 Task: Get information about a Redfin agent in Minneapolis, Minnesota, for guidance on buying a property with an eco-friendly design.
Action: Mouse pressed left at (213, 189)
Screenshot: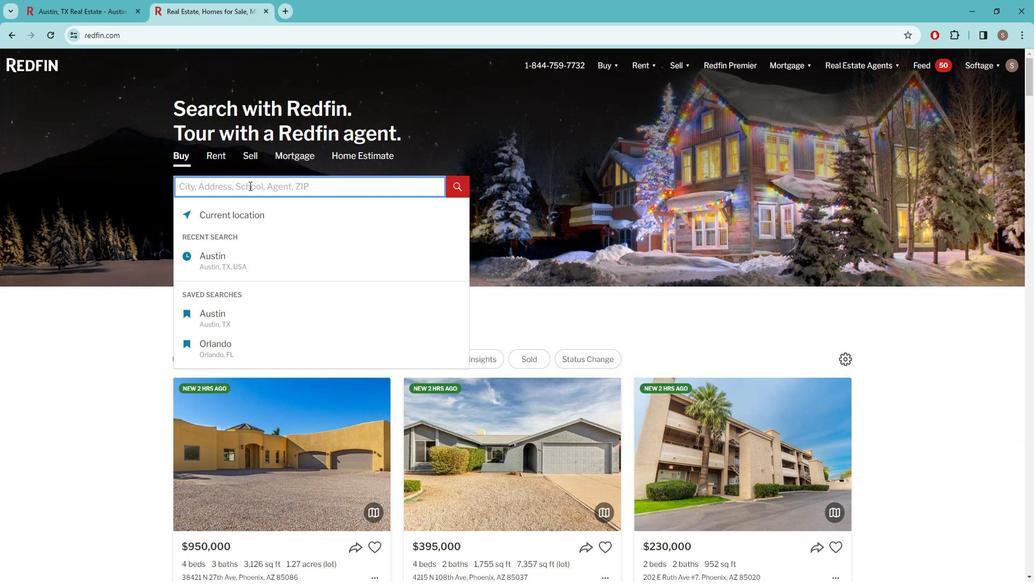 
Action: Key pressed m<Key.caps_lock>INNEAPOLIS
Screenshot: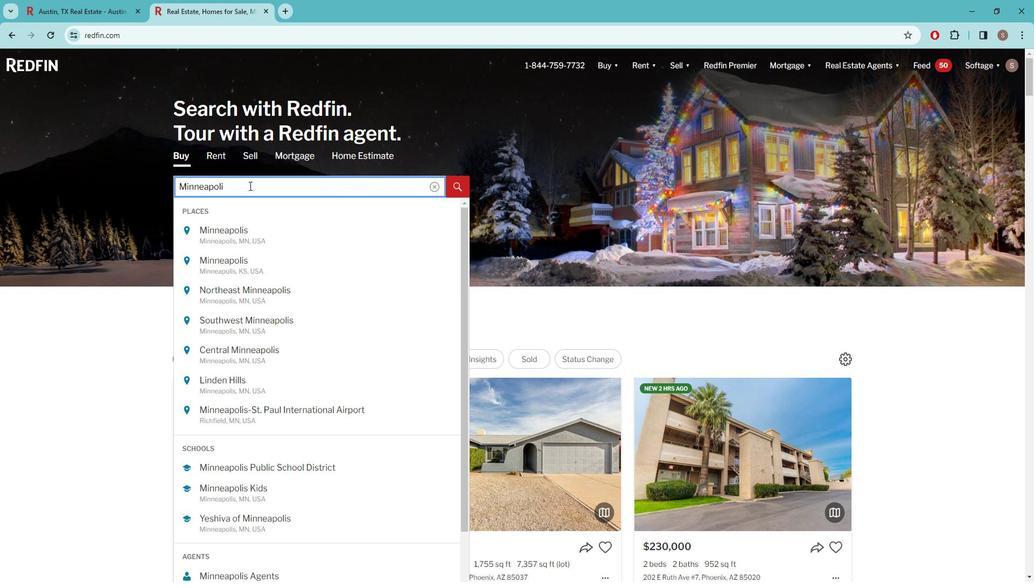 
Action: Mouse moved to (184, 230)
Screenshot: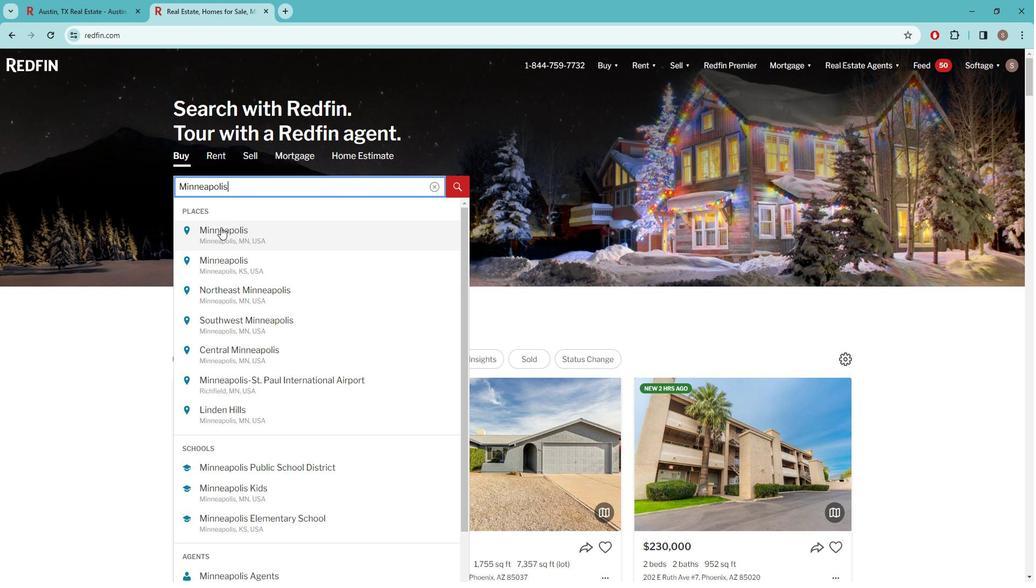 
Action: Mouse pressed left at (184, 230)
Screenshot: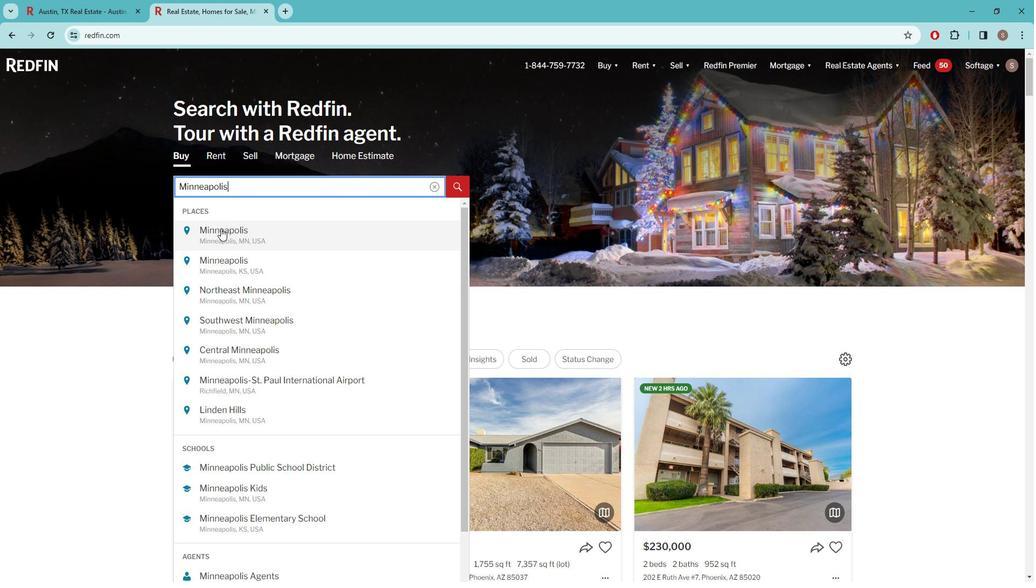 
Action: Mouse moved to (893, 140)
Screenshot: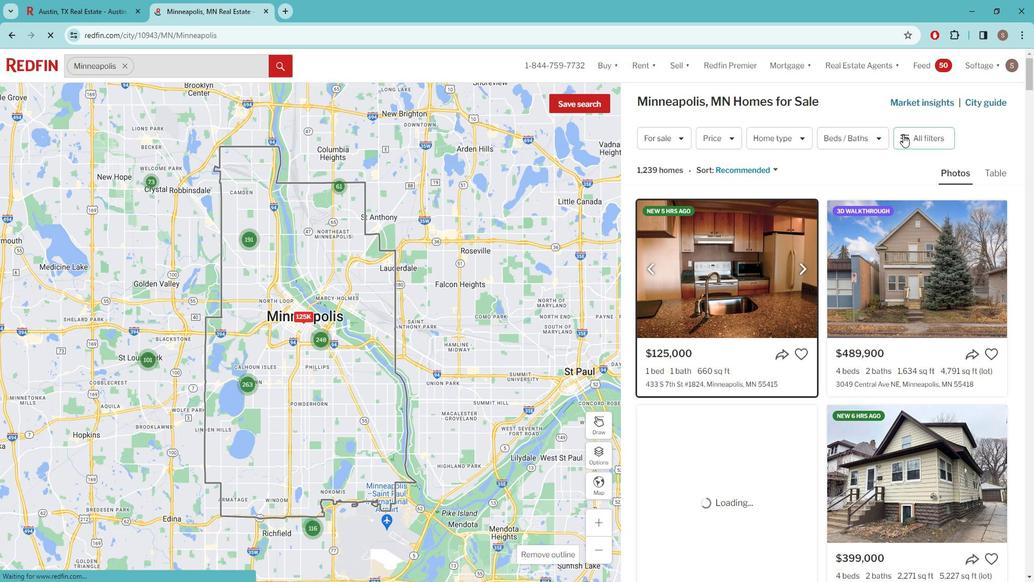 
Action: Mouse pressed left at (893, 140)
Screenshot: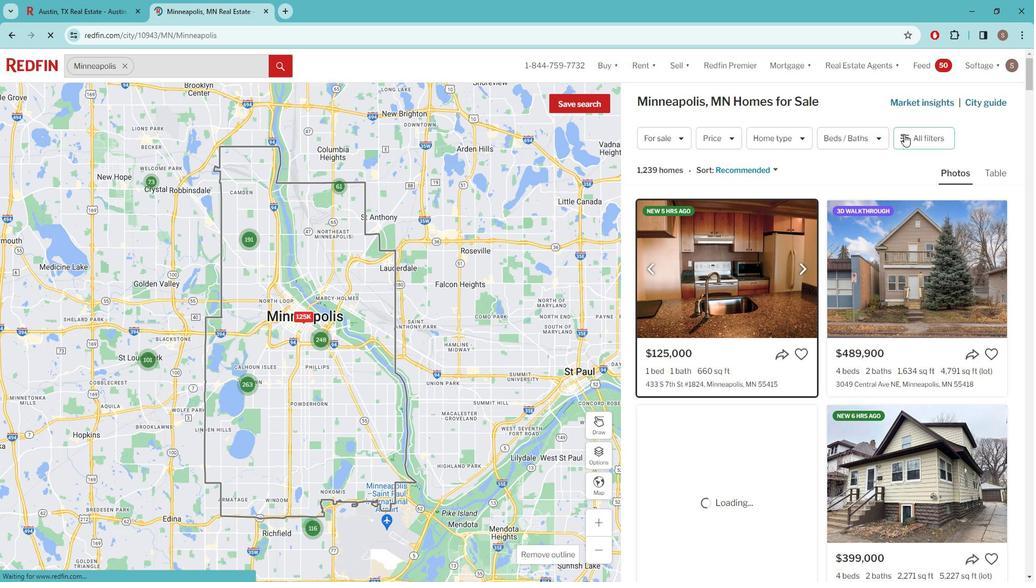 
Action: Mouse moved to (883, 142)
Screenshot: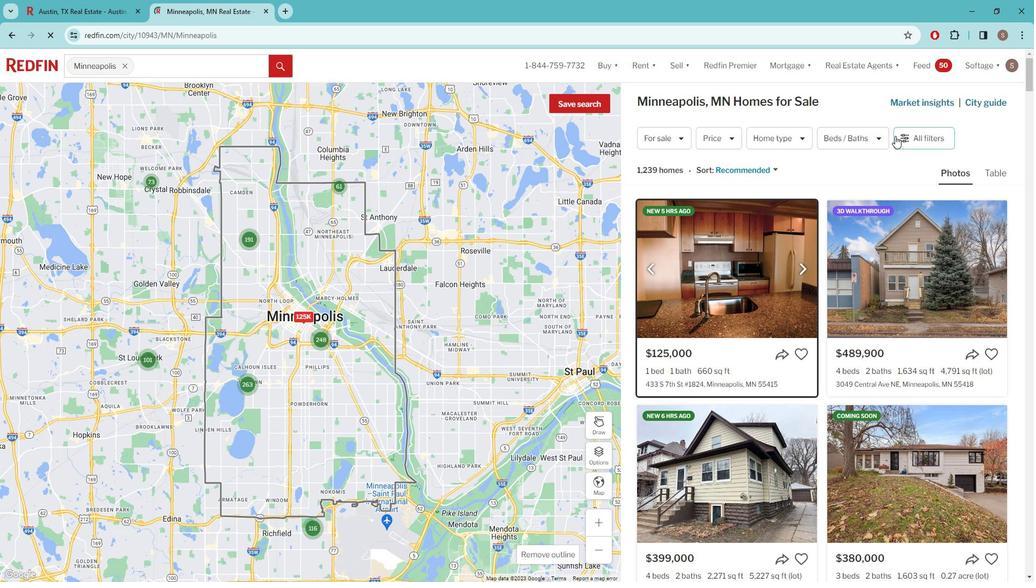 
Action: Mouse pressed left at (883, 142)
Screenshot: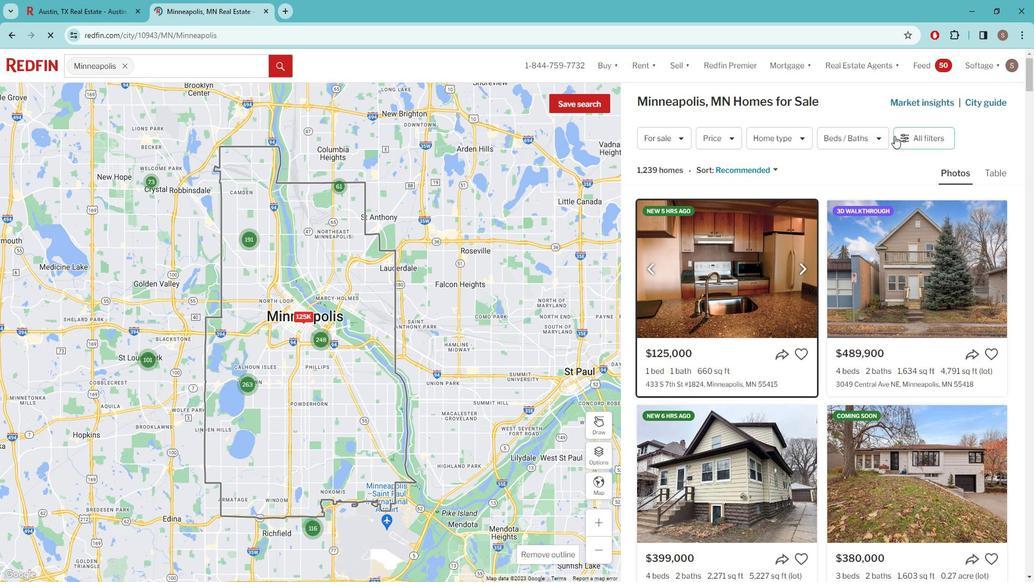 
Action: Mouse moved to (801, 225)
Screenshot: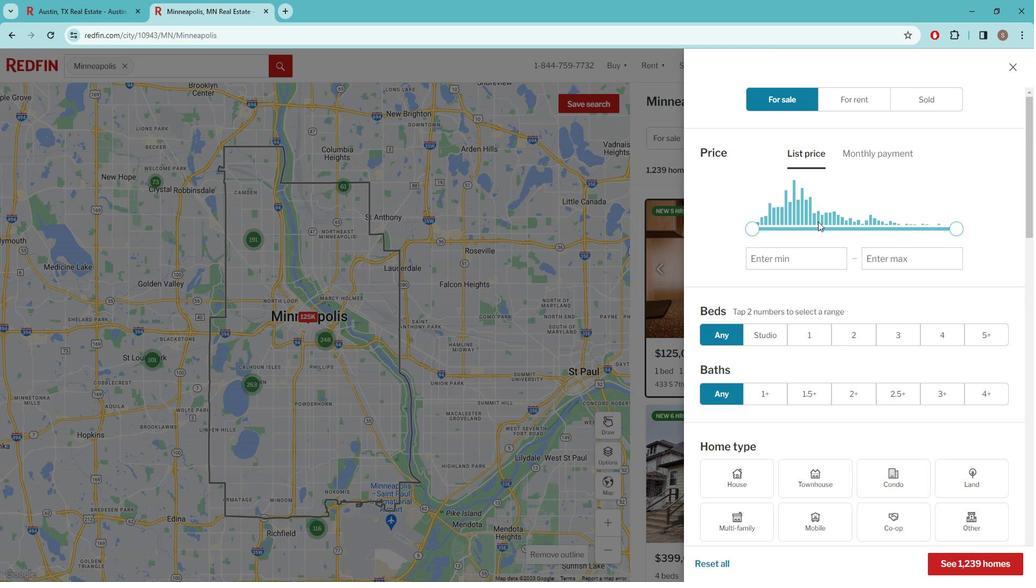 
Action: Mouse scrolled (801, 225) with delta (0, 0)
Screenshot: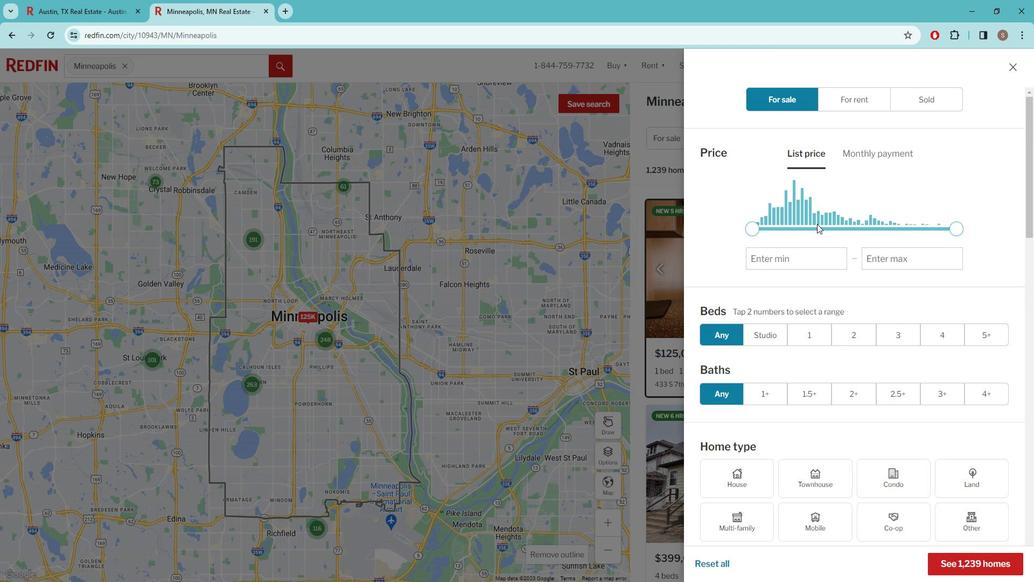 
Action: Mouse moved to (790, 229)
Screenshot: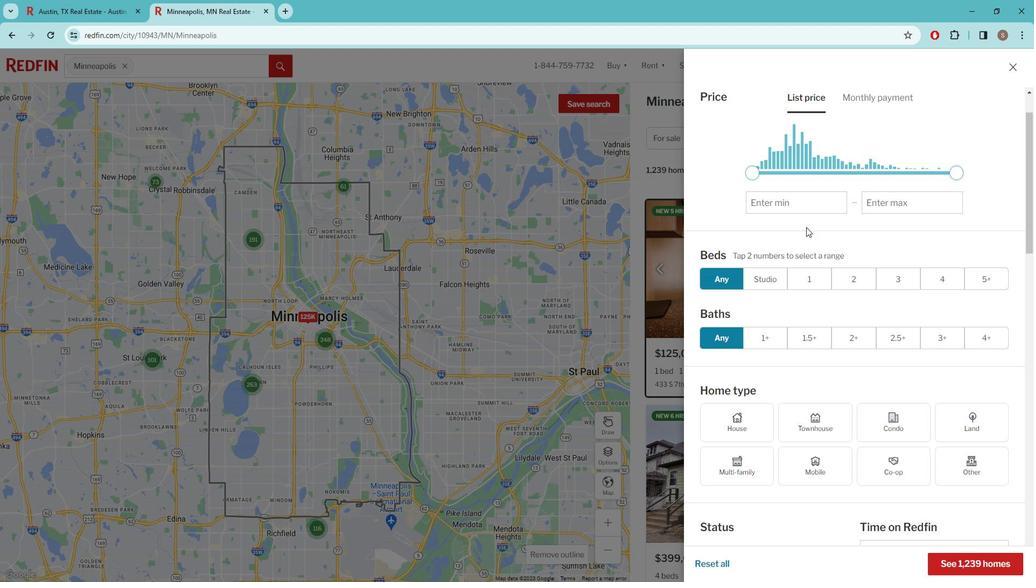 
Action: Mouse scrolled (790, 229) with delta (0, 0)
Screenshot: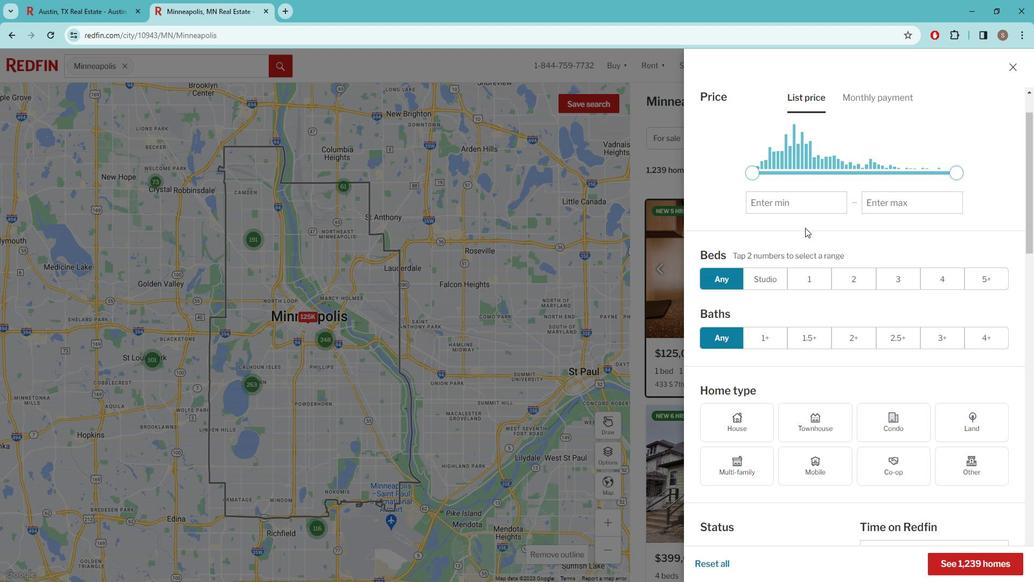 
Action: Mouse moved to (791, 227)
Screenshot: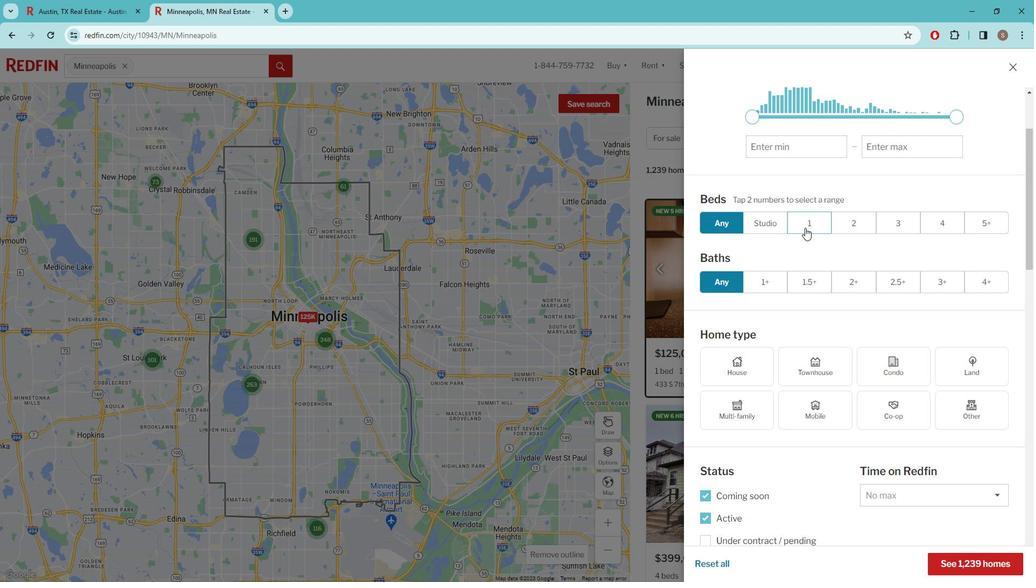 
Action: Mouse scrolled (791, 227) with delta (0, 0)
Screenshot: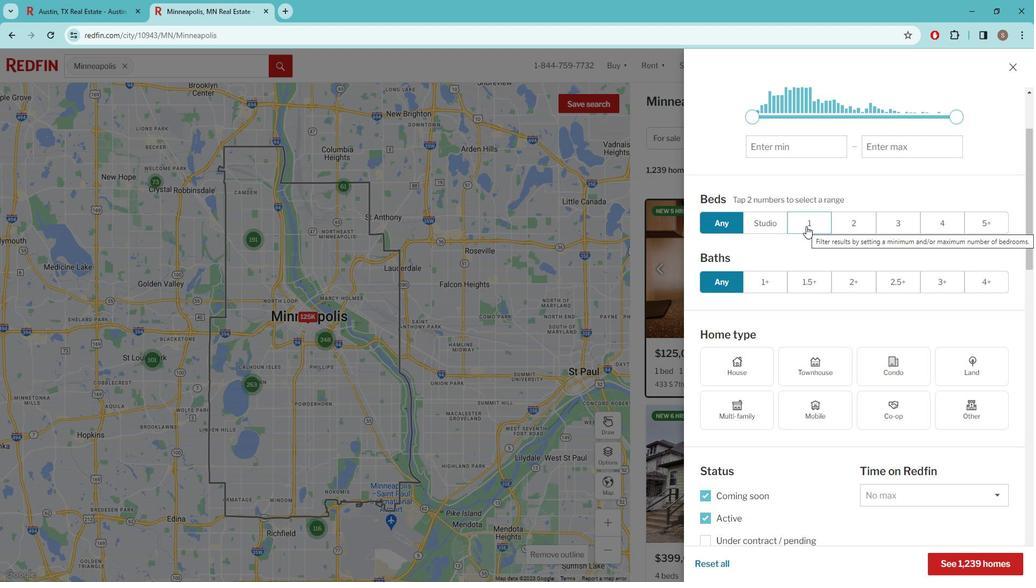 
Action: Mouse moved to (783, 232)
Screenshot: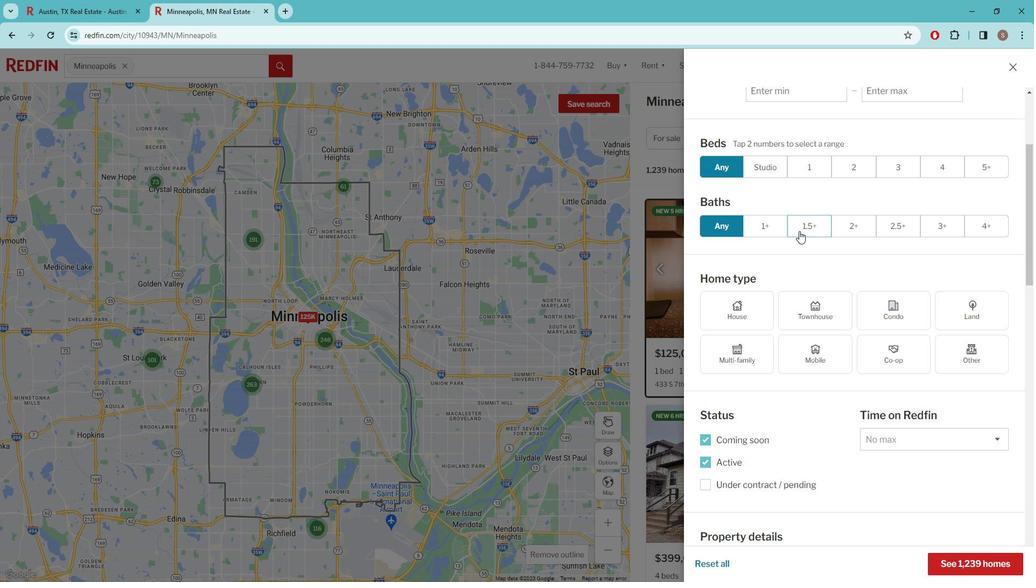 
Action: Mouse scrolled (783, 232) with delta (0, 0)
Screenshot: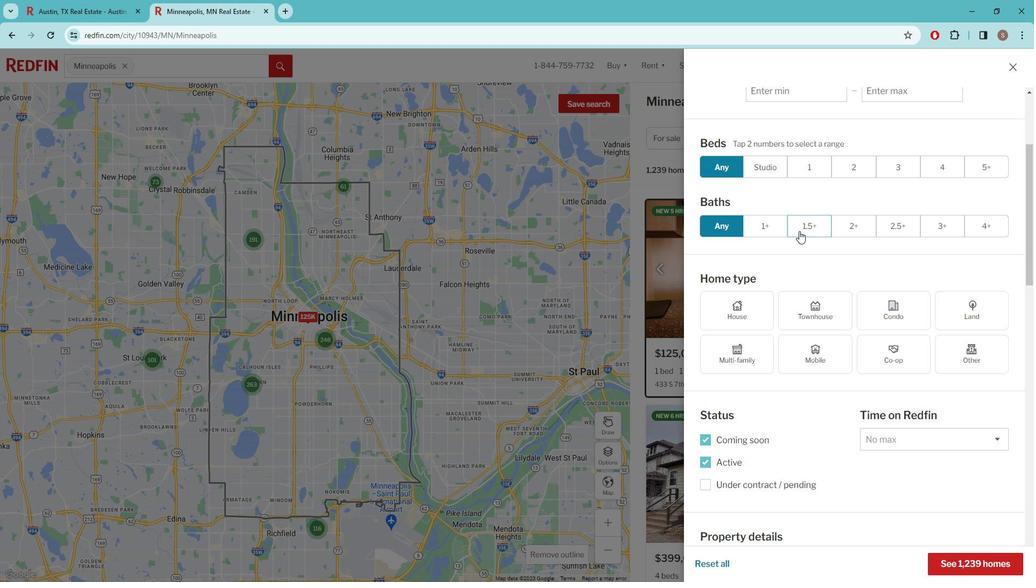 
Action: Mouse moved to (789, 234)
Screenshot: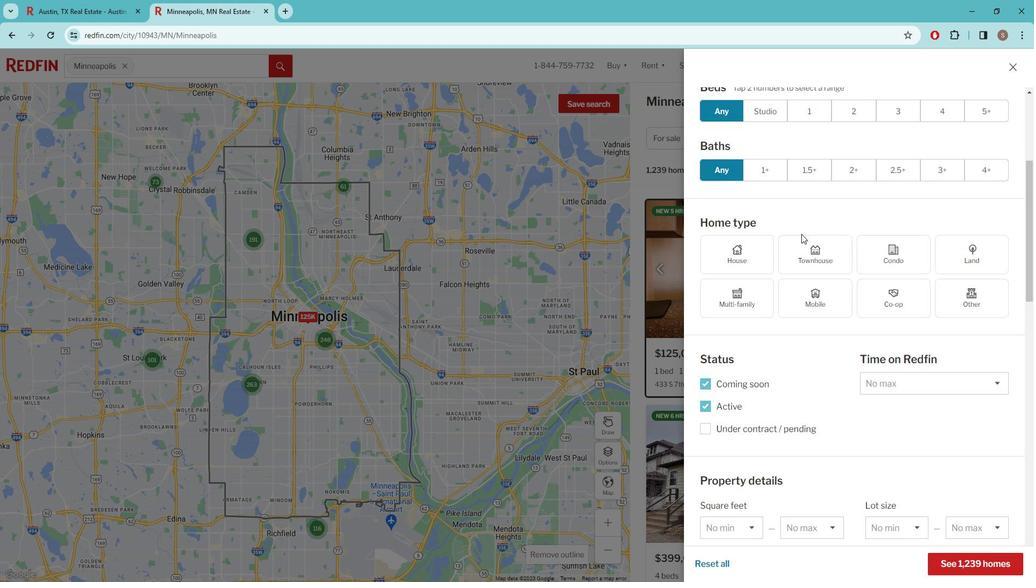 
Action: Mouse scrolled (789, 234) with delta (0, 0)
Screenshot: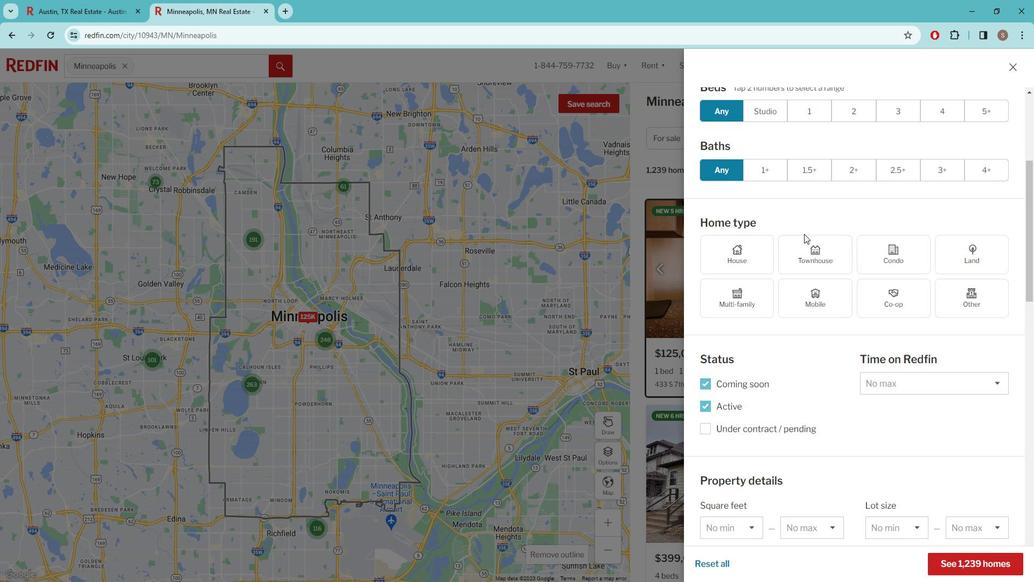 
Action: Mouse moved to (795, 237)
Screenshot: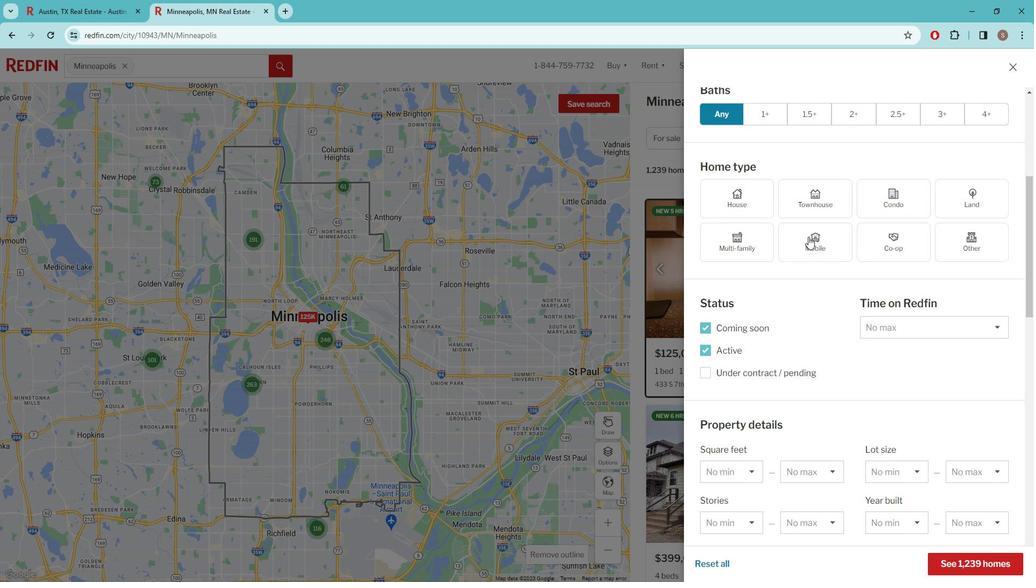 
Action: Mouse scrolled (795, 237) with delta (0, 0)
Screenshot: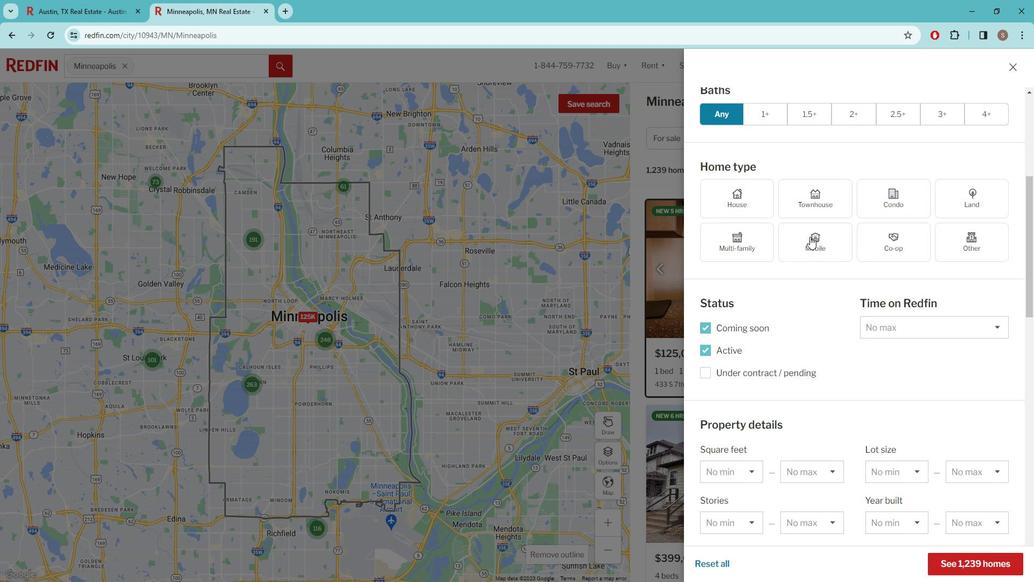 
Action: Mouse moved to (826, 235)
Screenshot: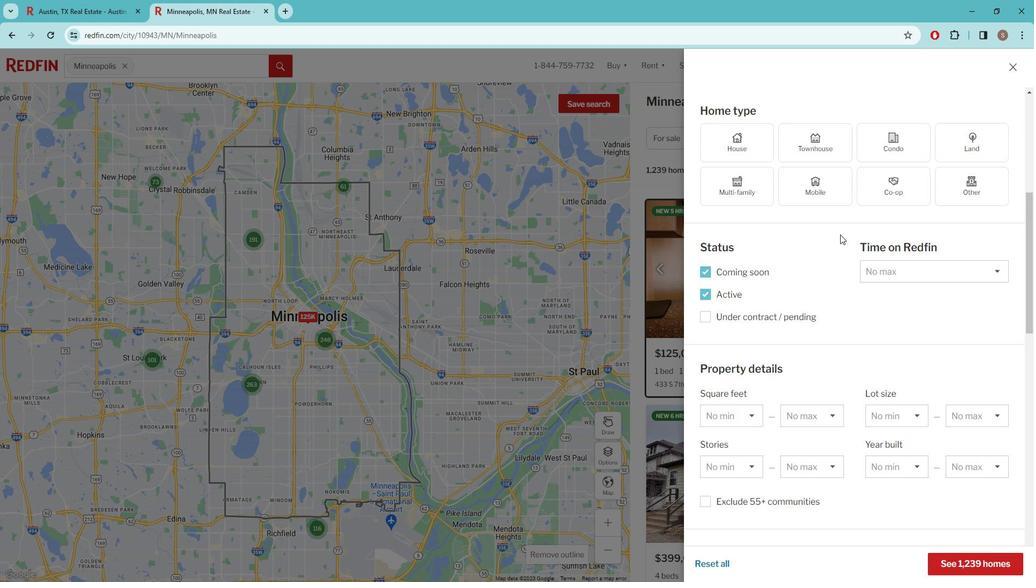 
Action: Mouse scrolled (826, 234) with delta (0, 0)
Screenshot: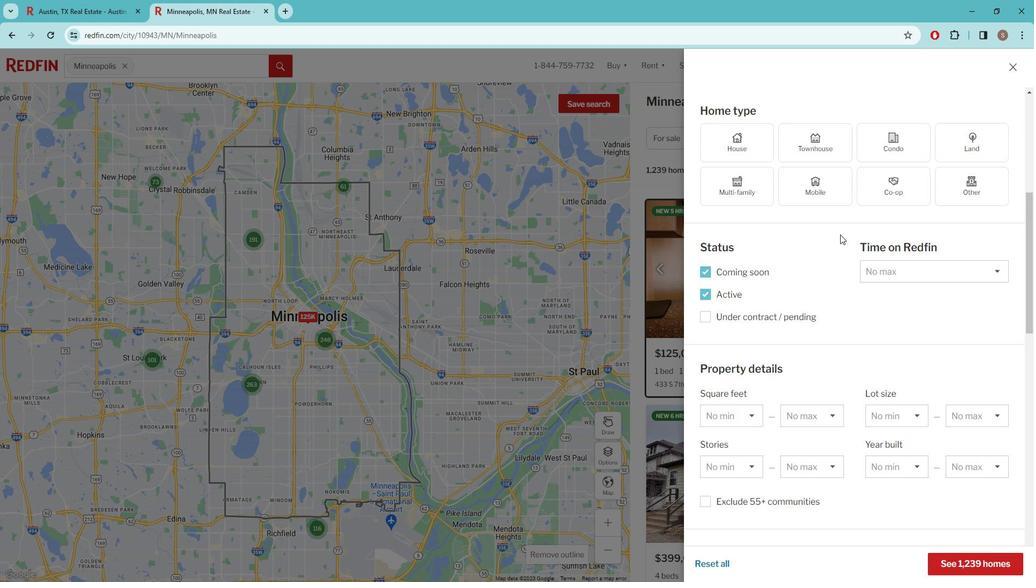 
Action: Mouse moved to (825, 235)
Screenshot: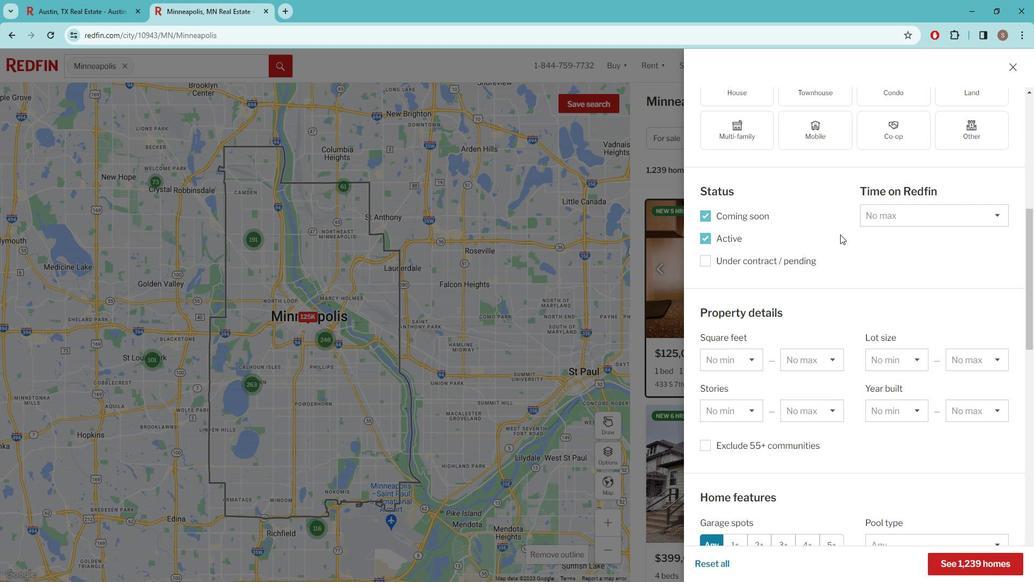 
Action: Mouse scrolled (825, 234) with delta (0, 0)
Screenshot: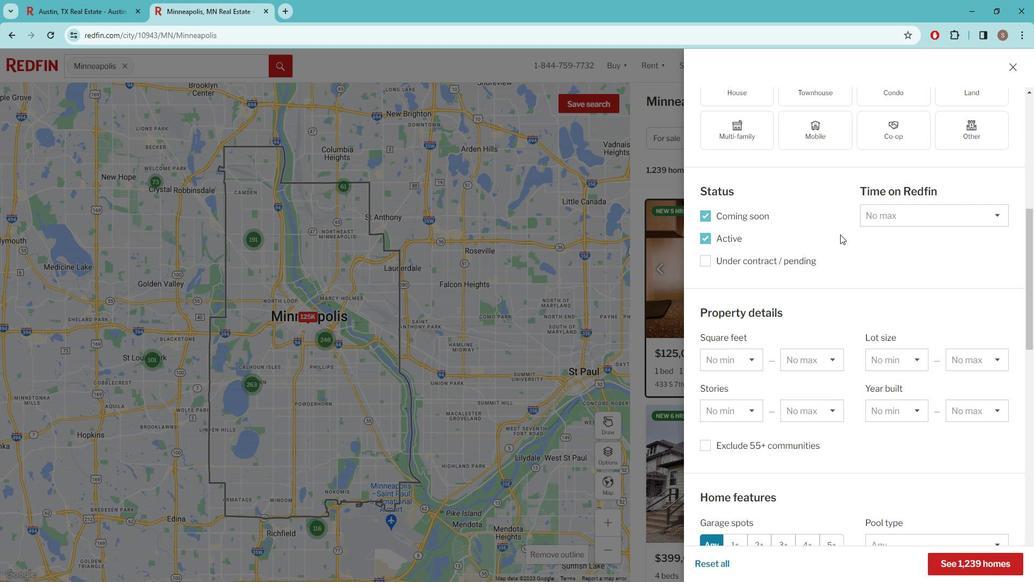 
Action: Mouse moved to (820, 236)
Screenshot: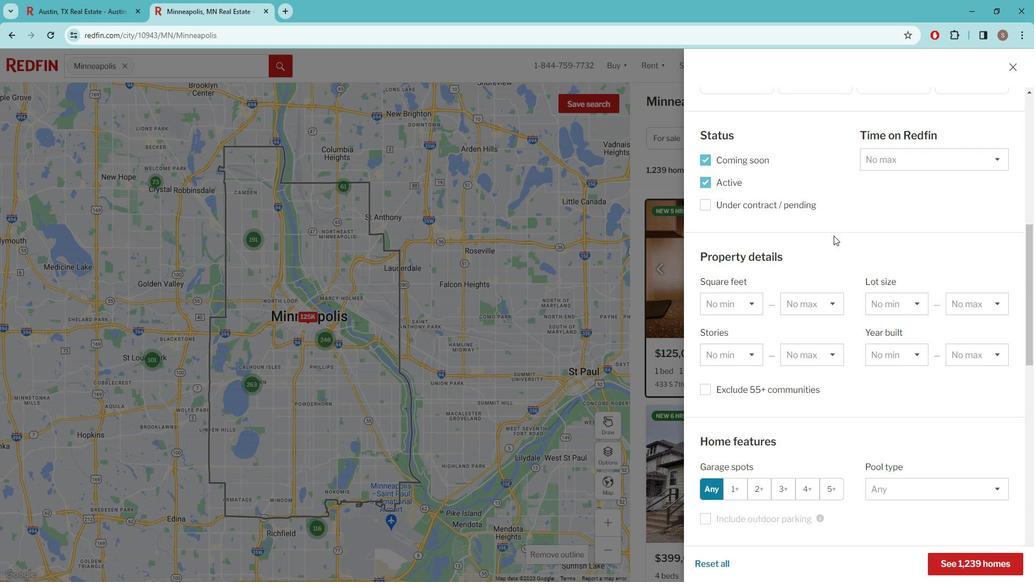 
Action: Mouse scrolled (820, 236) with delta (0, 0)
Screenshot: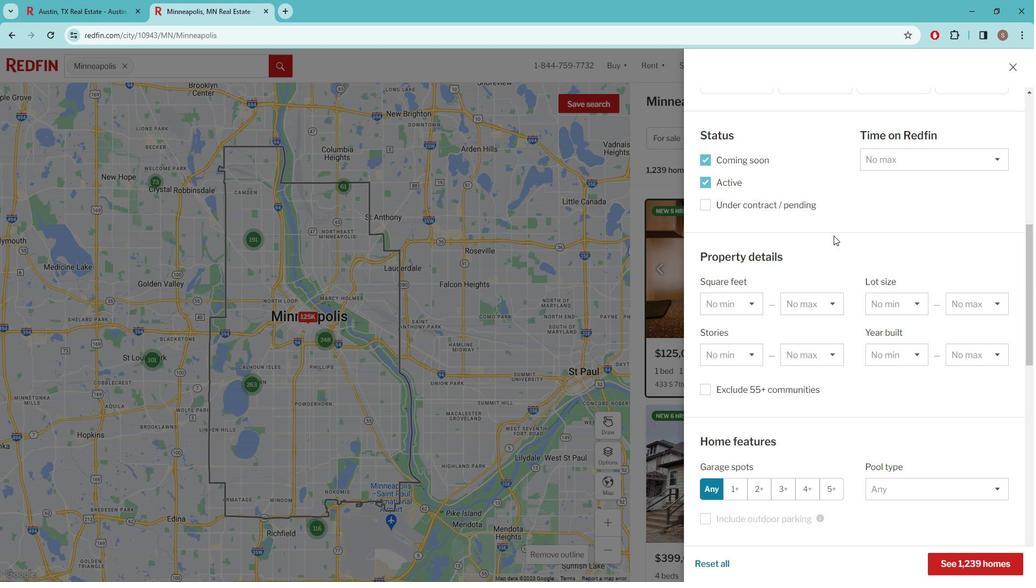 
Action: Mouse moved to (822, 239)
Screenshot: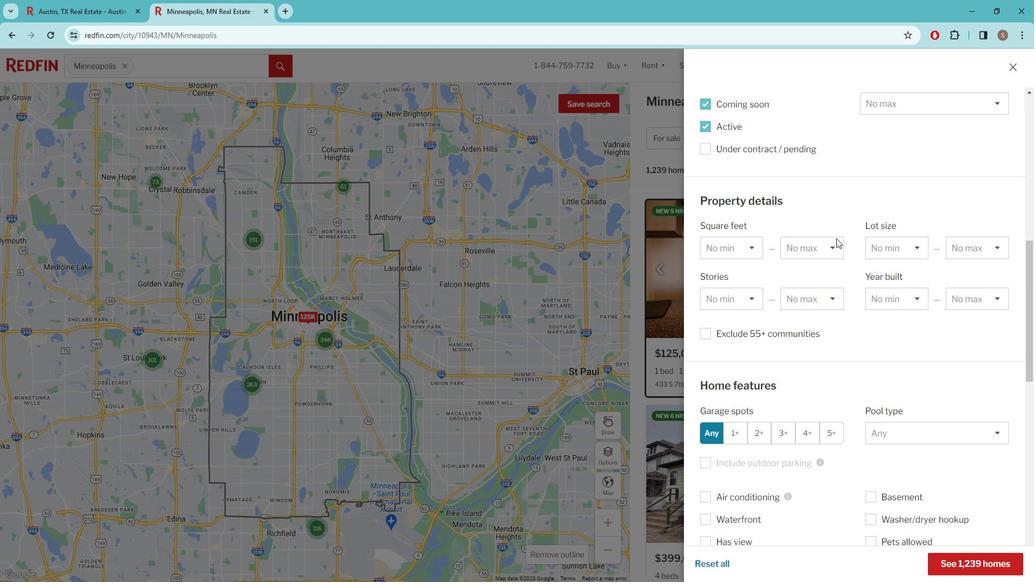 
Action: Mouse scrolled (822, 239) with delta (0, 0)
Screenshot: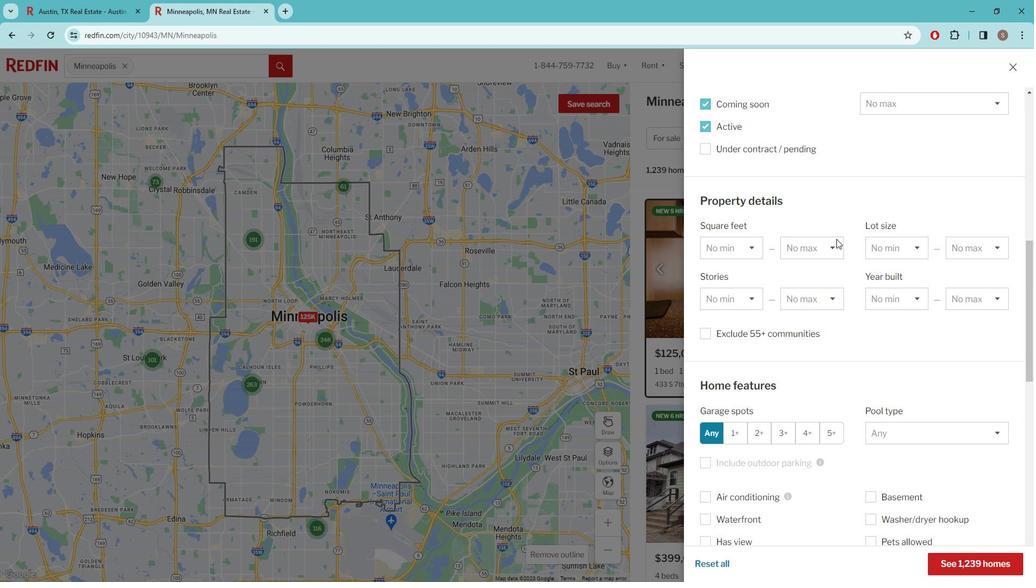 
Action: Mouse moved to (822, 240)
Screenshot: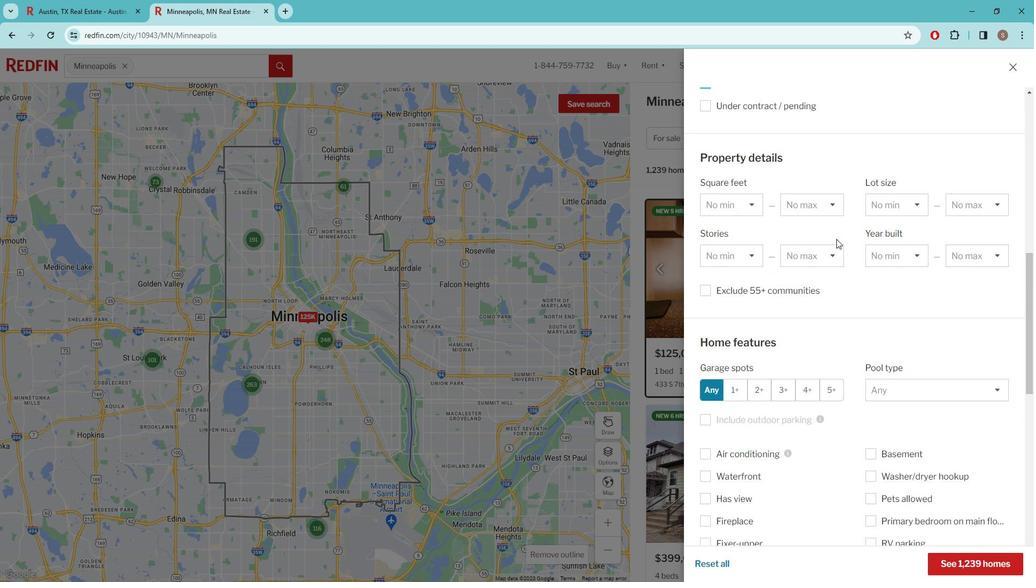 
Action: Mouse scrolled (822, 239) with delta (0, 0)
Screenshot: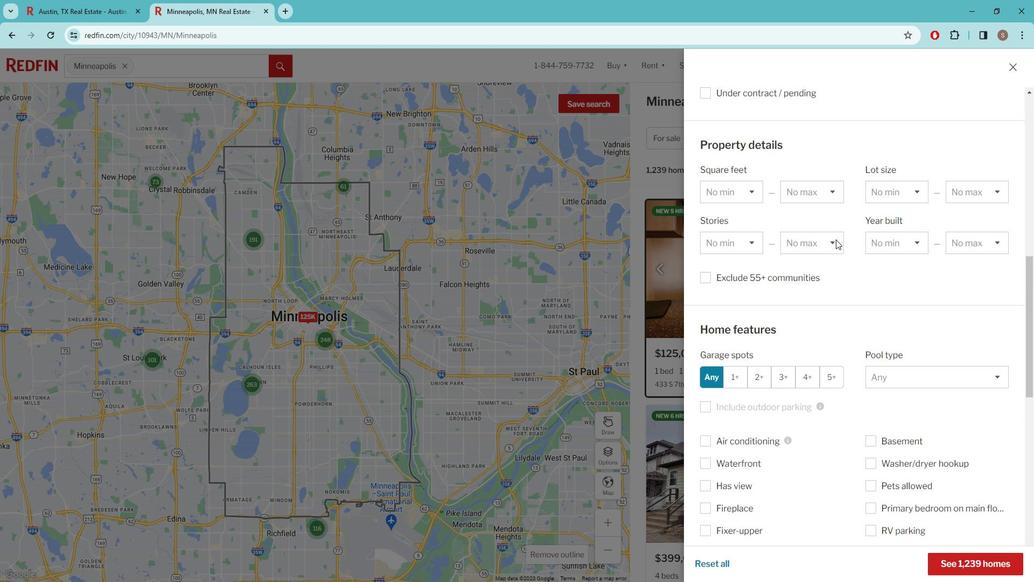 
Action: Mouse scrolled (822, 239) with delta (0, 0)
Screenshot: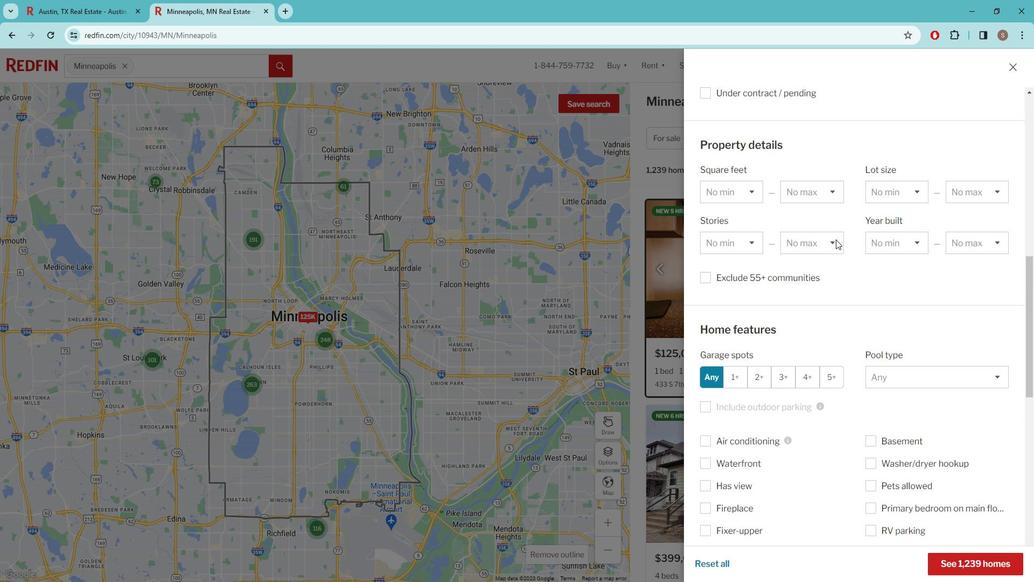 
Action: Mouse scrolled (822, 239) with delta (0, 0)
Screenshot: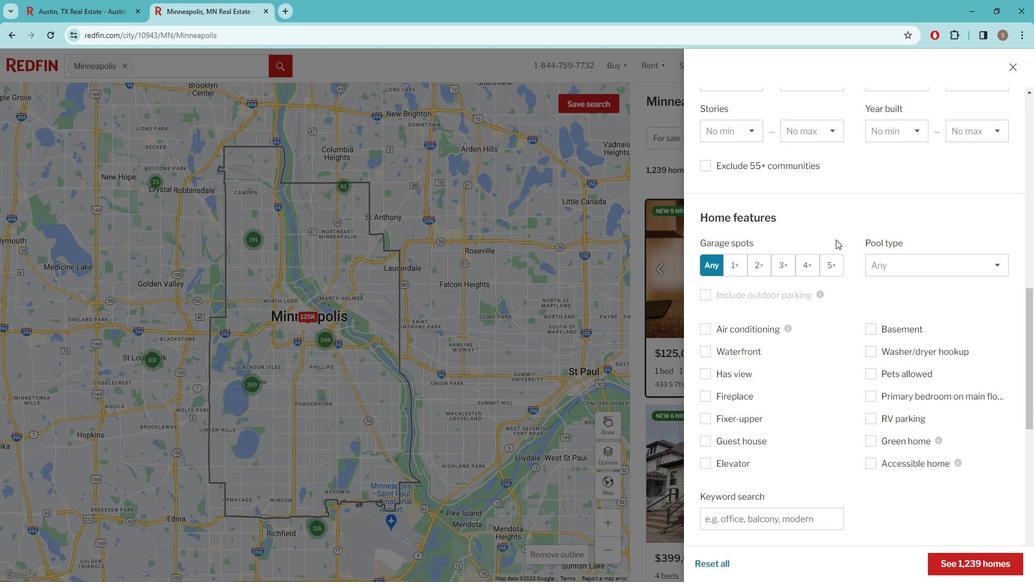
Action: Mouse scrolled (822, 239) with delta (0, 0)
Screenshot: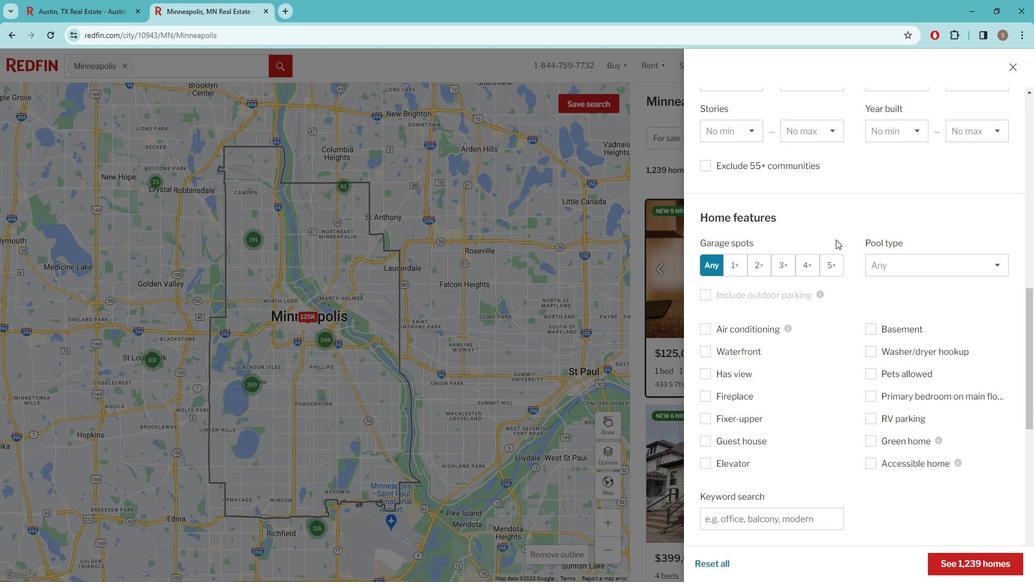 
Action: Mouse moved to (705, 398)
Screenshot: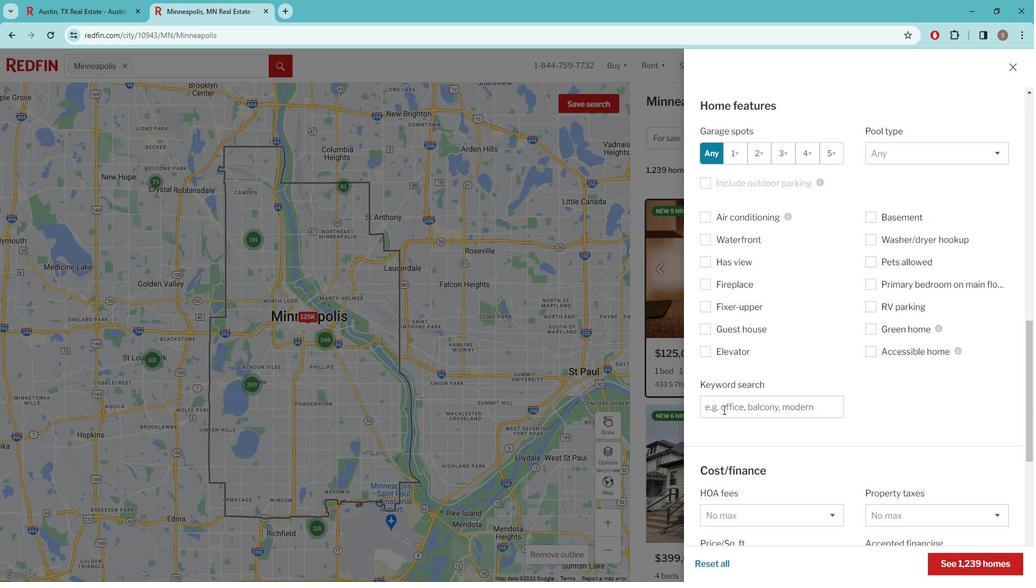 
Action: Mouse pressed left at (705, 398)
Screenshot: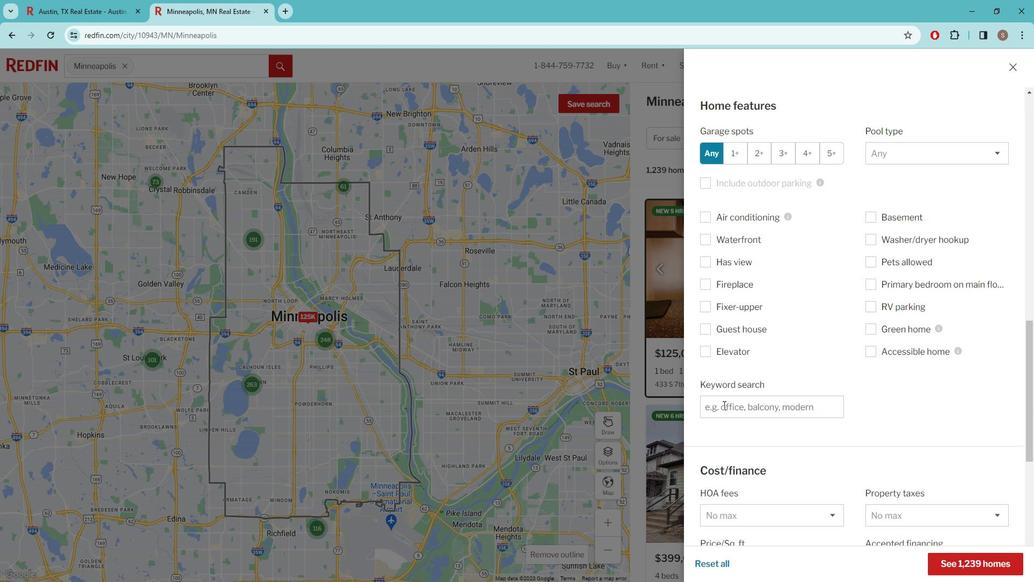 
Action: Key pressed WITH<Key.space>AN<Key.space>ECO-FRIENDLY<Key.space>DESIGN<Key.space>
Screenshot: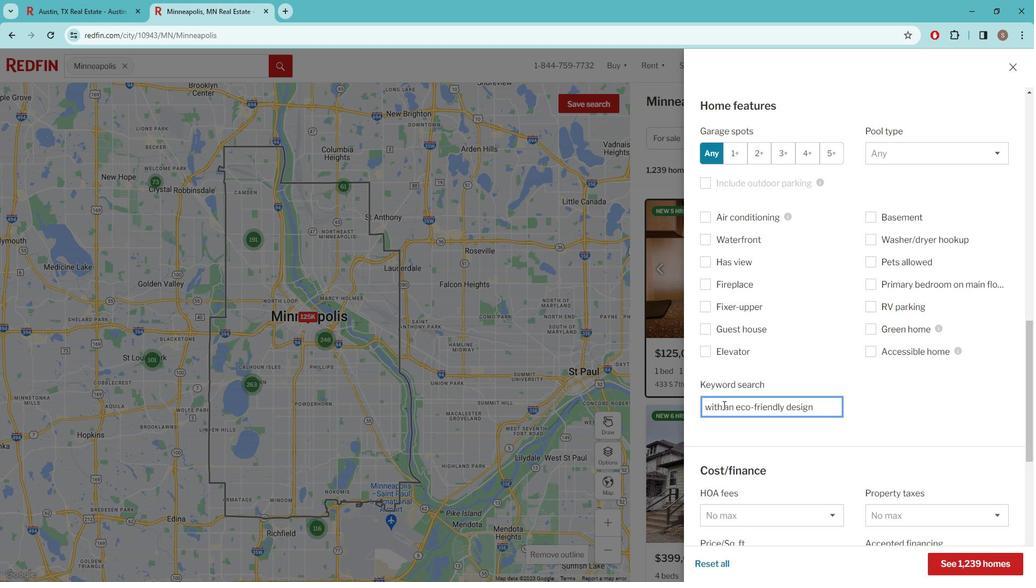 
Action: Mouse moved to (804, 391)
Screenshot: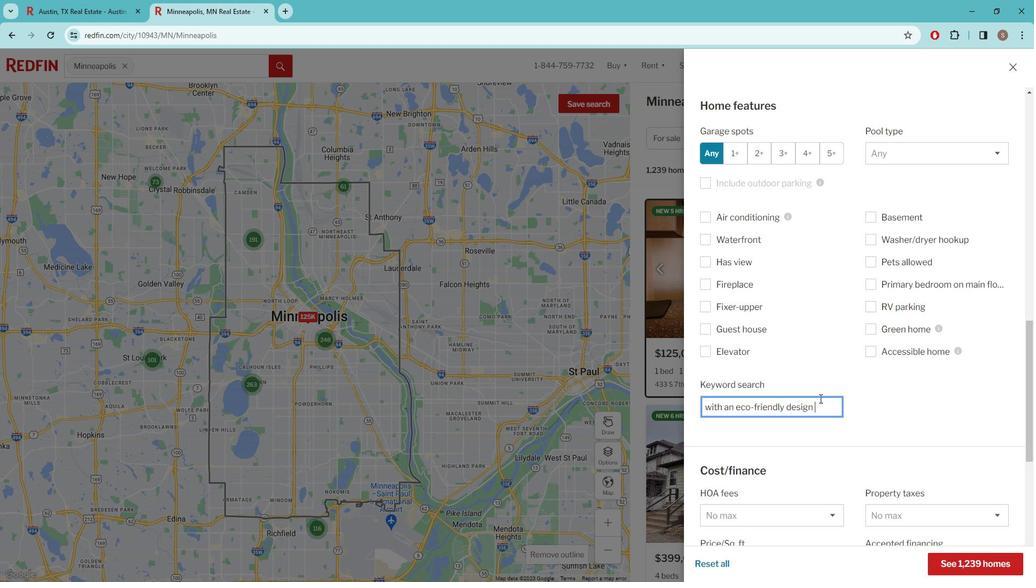 
Action: Mouse scrolled (804, 391) with delta (0, 0)
Screenshot: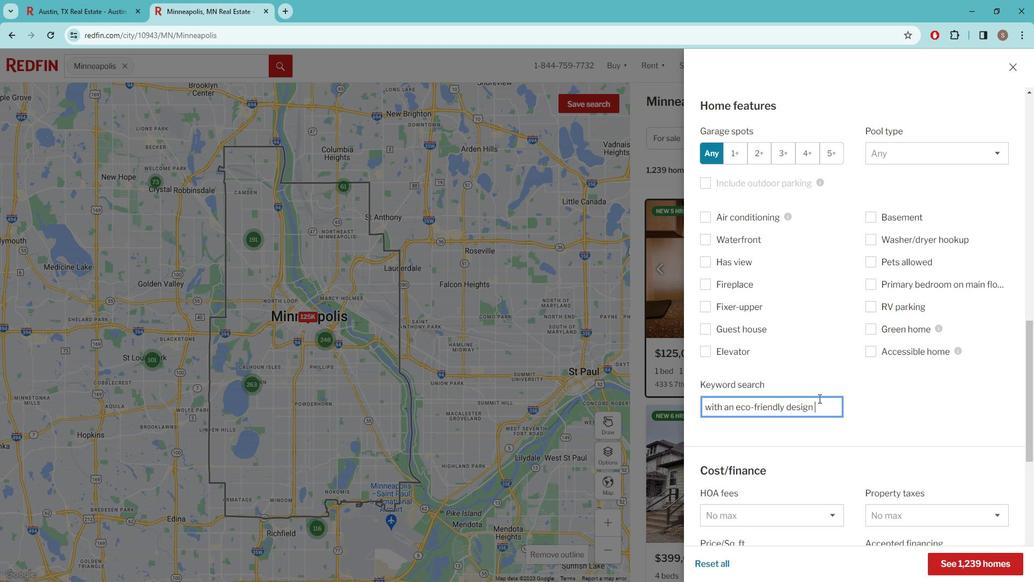 
Action: Mouse moved to (785, 381)
Screenshot: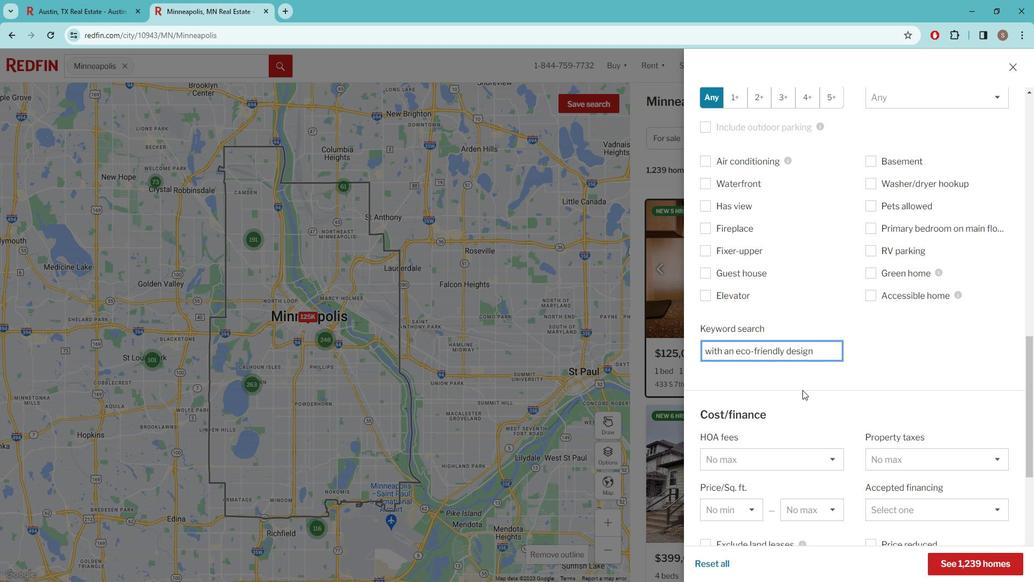 
Action: Mouse scrolled (785, 381) with delta (0, 0)
Screenshot: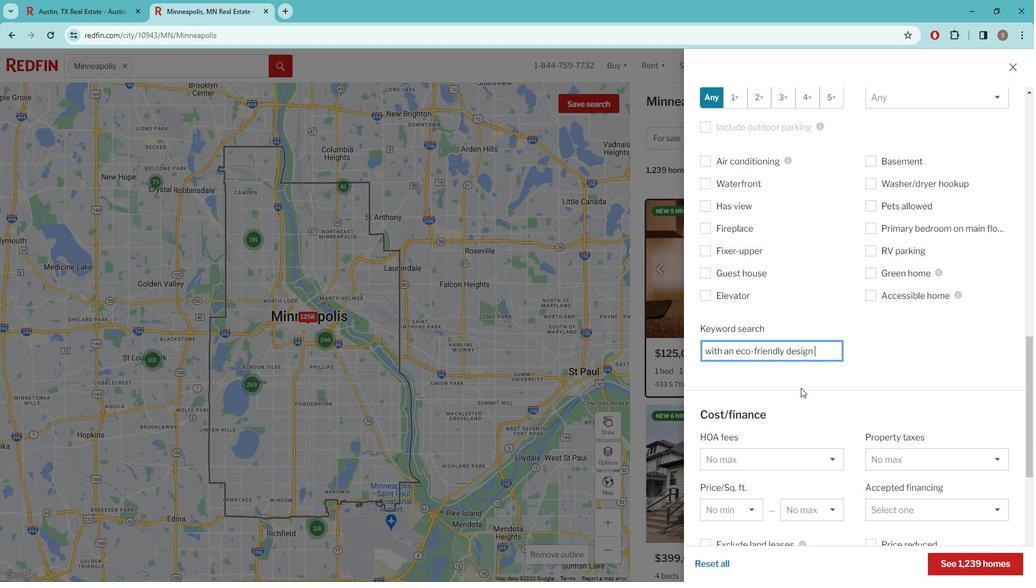 
Action: Mouse moved to (784, 376)
Screenshot: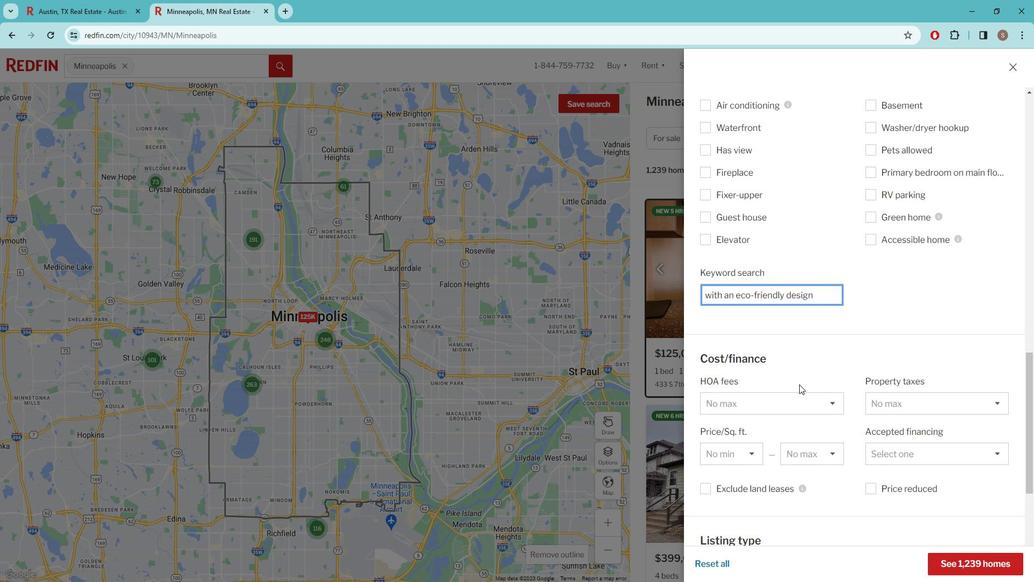 
Action: Mouse scrolled (784, 376) with delta (0, 0)
Screenshot: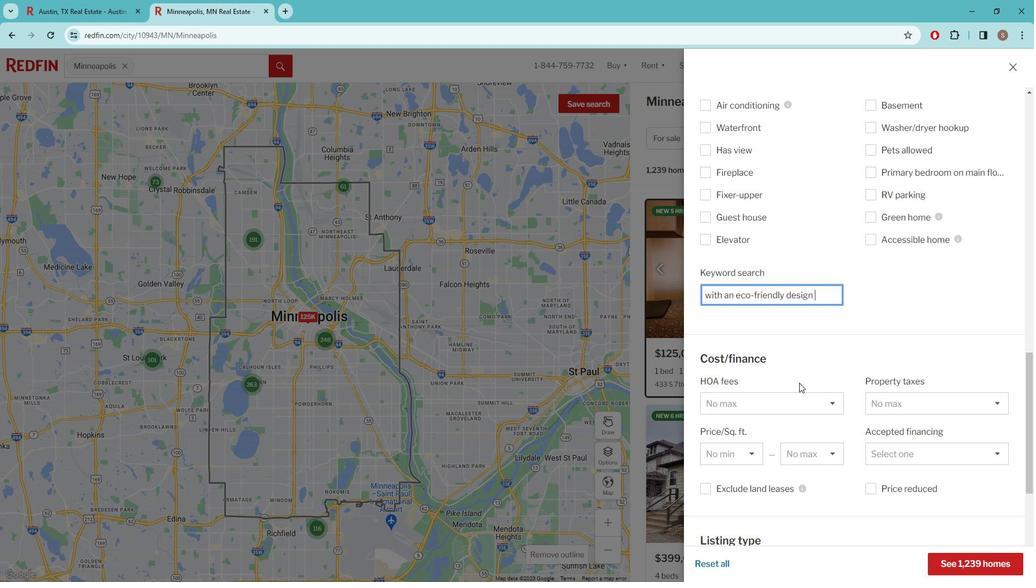 
Action: Mouse moved to (784, 375)
Screenshot: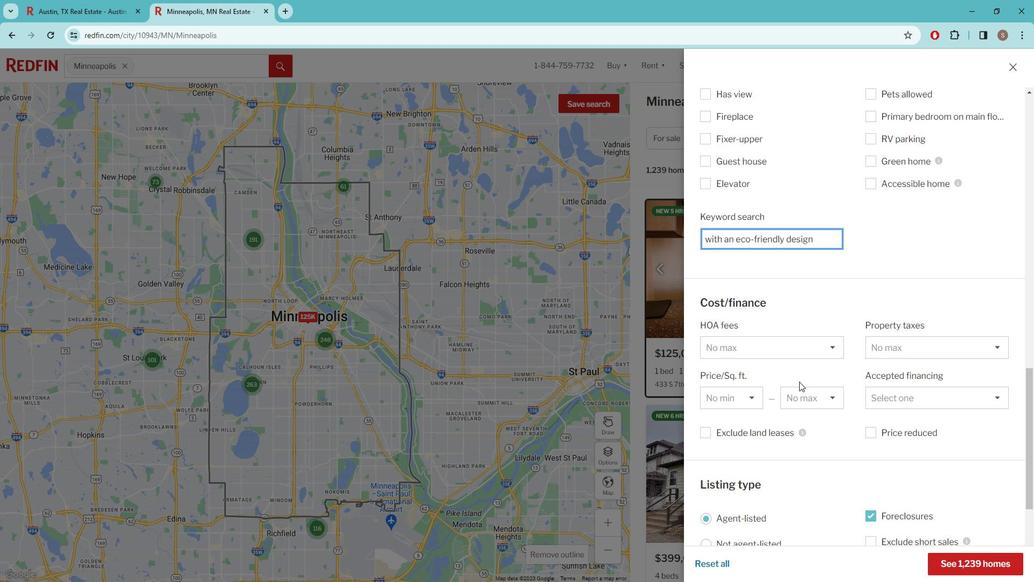 
Action: Mouse scrolled (784, 374) with delta (0, 0)
Screenshot: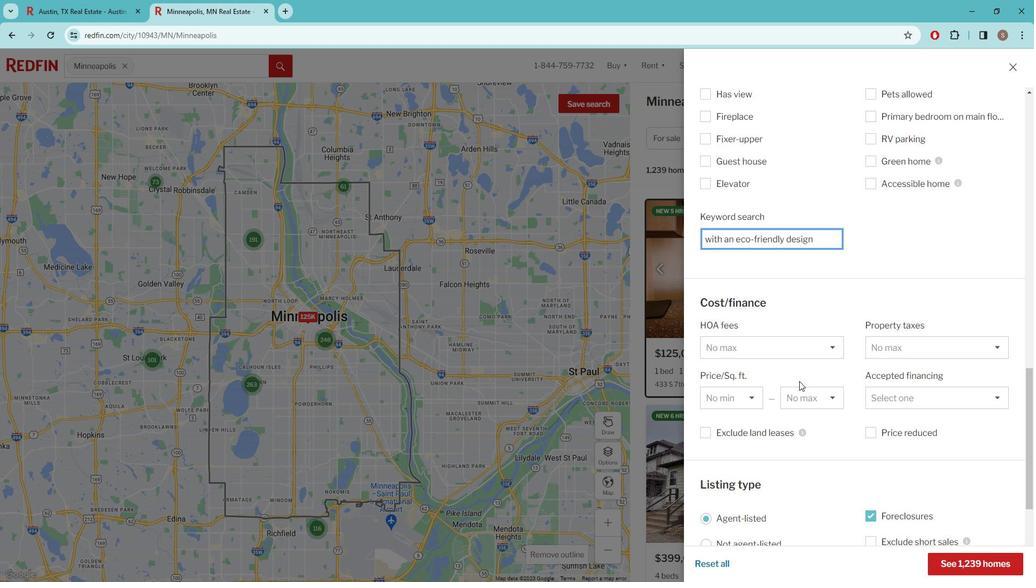 
Action: Mouse moved to (783, 372)
Screenshot: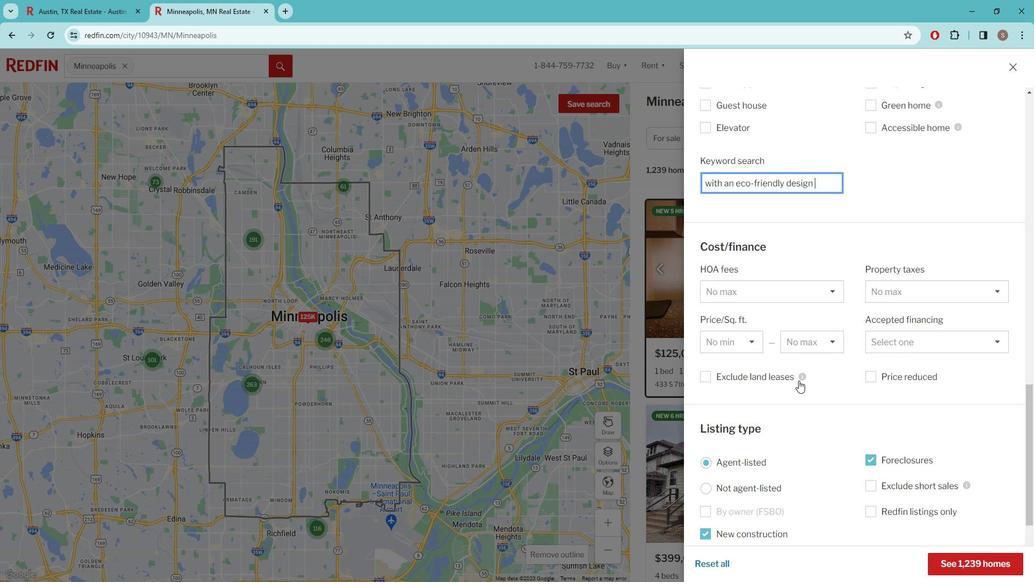 
Action: Mouse scrolled (783, 371) with delta (0, 0)
Screenshot: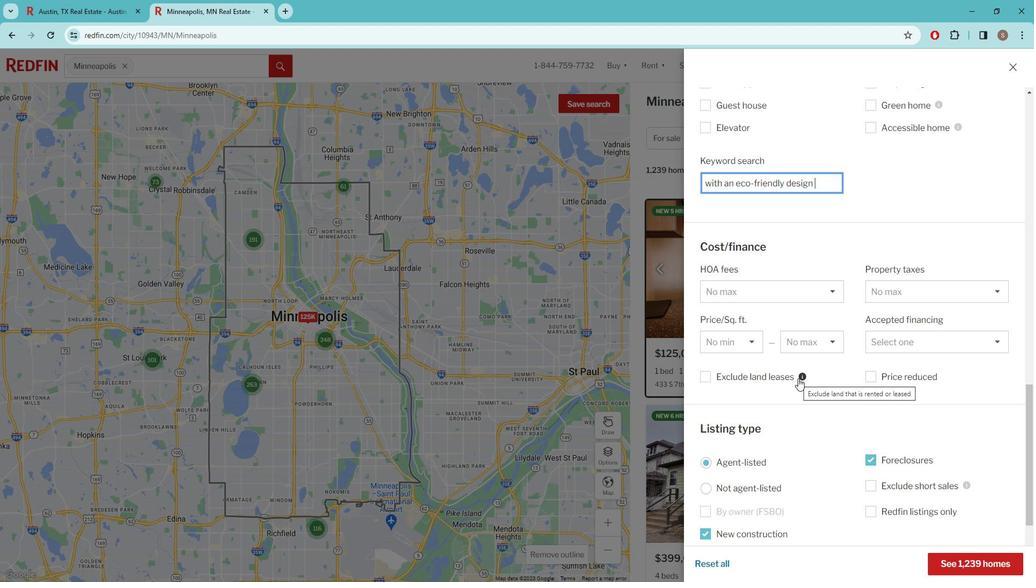 
Action: Mouse moved to (771, 372)
Screenshot: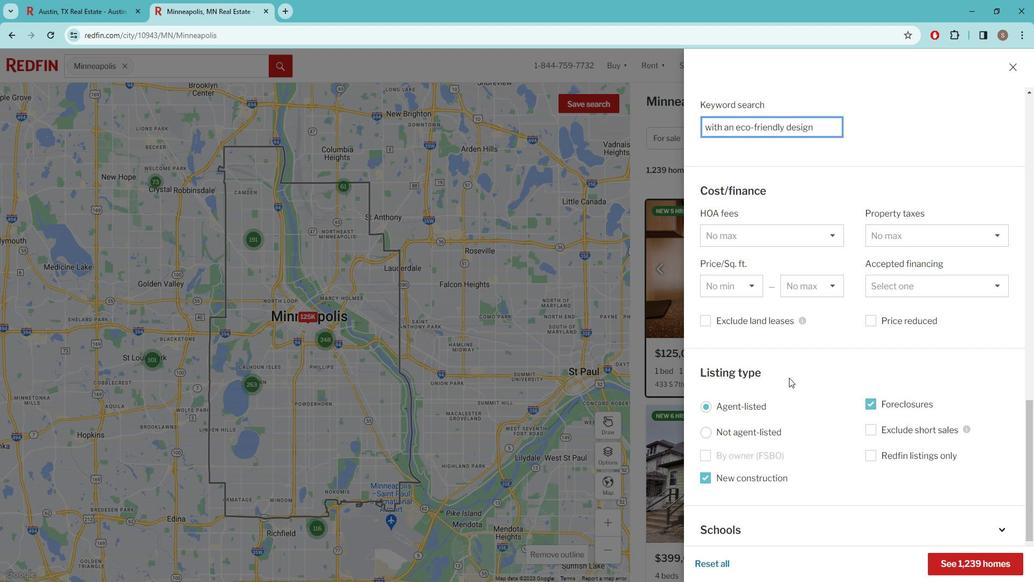 
Action: Mouse scrolled (771, 372) with delta (0, 0)
Screenshot: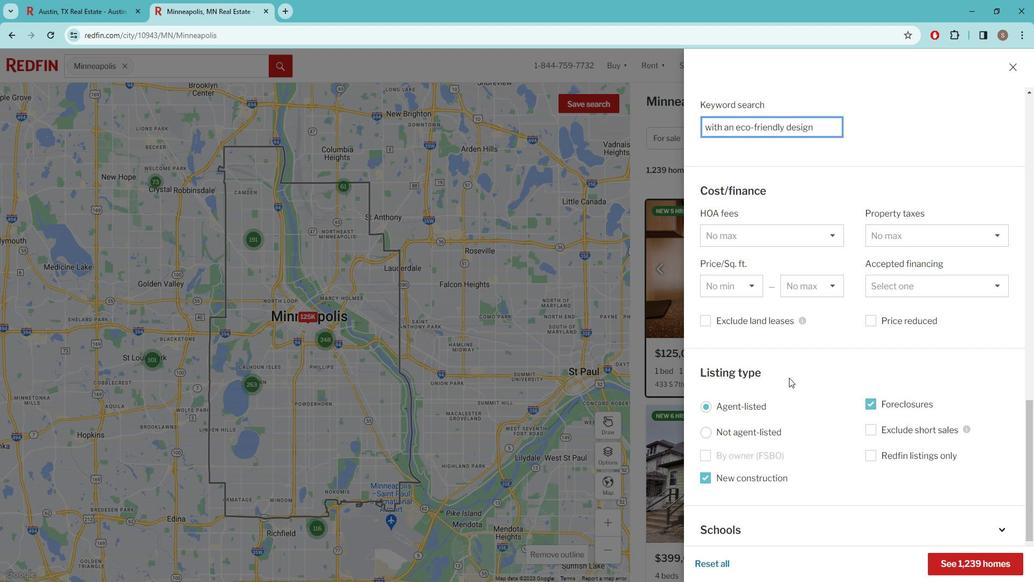 
Action: Mouse moved to (769, 376)
Screenshot: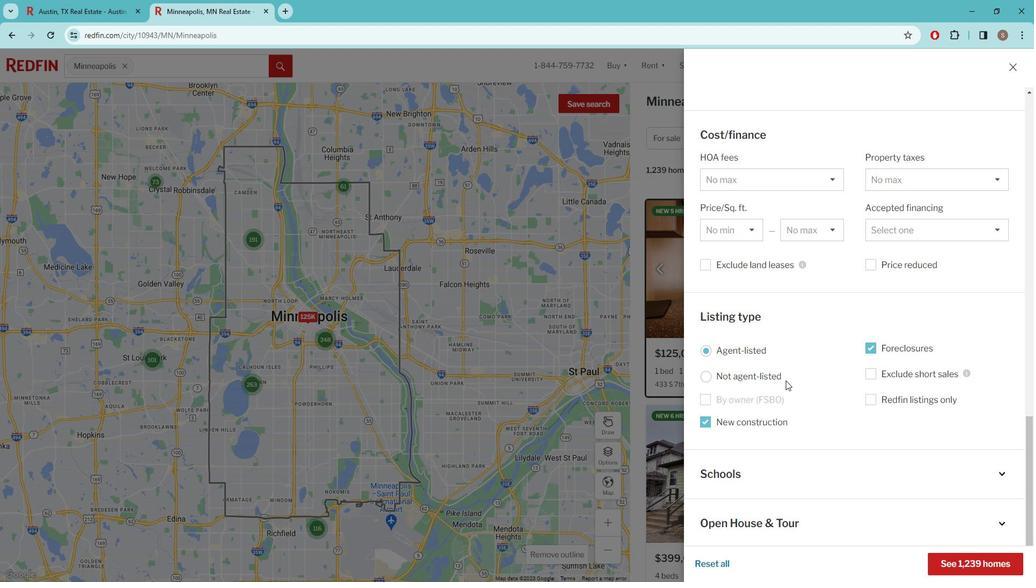 
Action: Mouse scrolled (769, 376) with delta (0, 0)
Screenshot: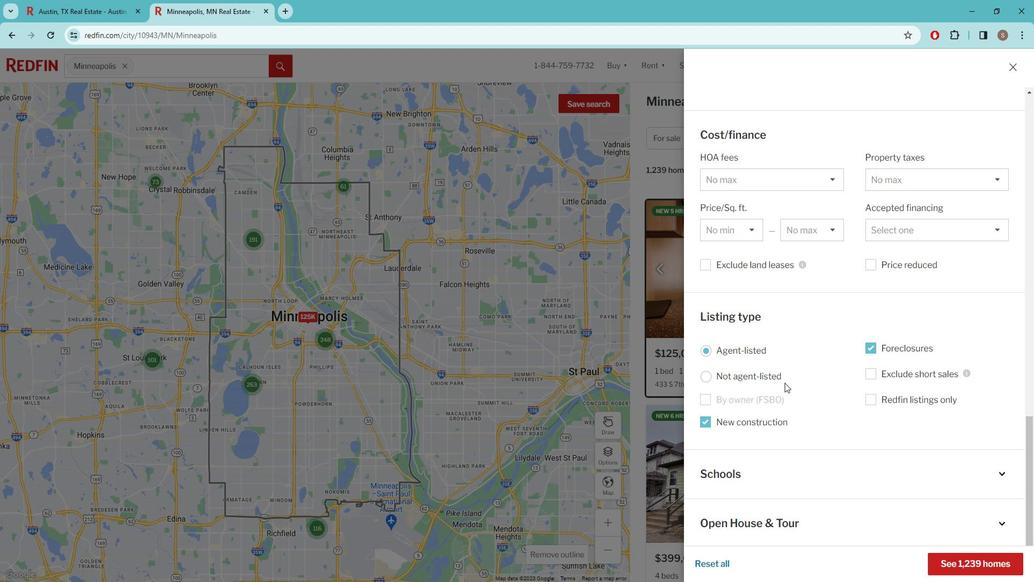 
Action: Mouse scrolled (769, 376) with delta (0, 0)
Screenshot: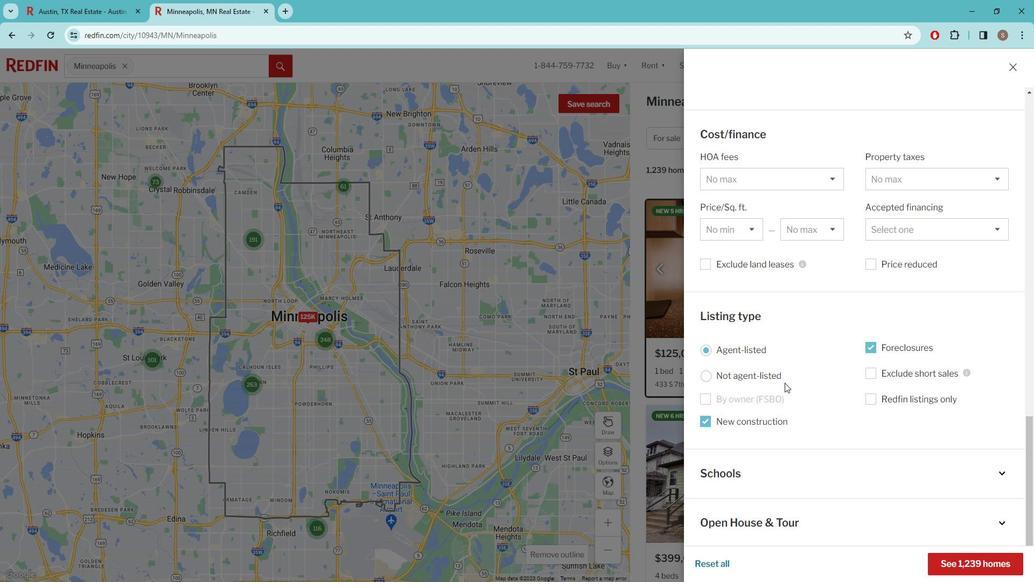 
Action: Mouse moved to (763, 409)
Screenshot: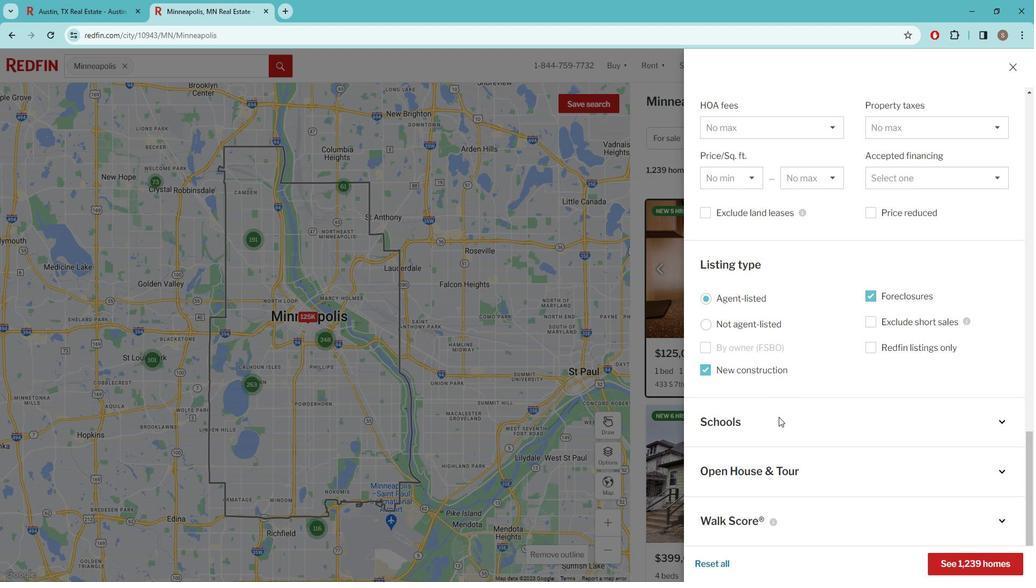 
Action: Mouse scrolled (763, 409) with delta (0, 0)
Screenshot: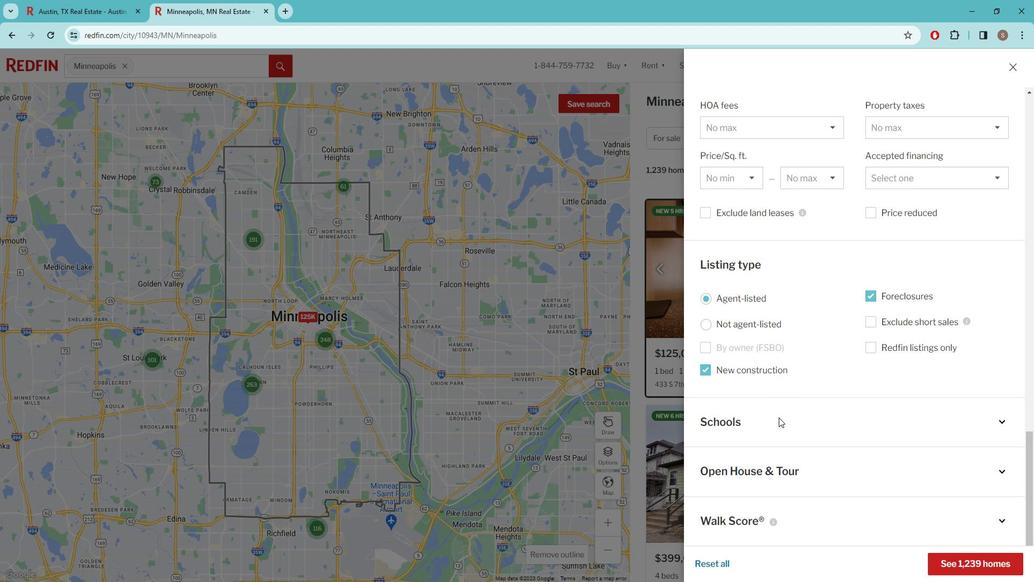 
Action: Mouse moved to (958, 545)
Screenshot: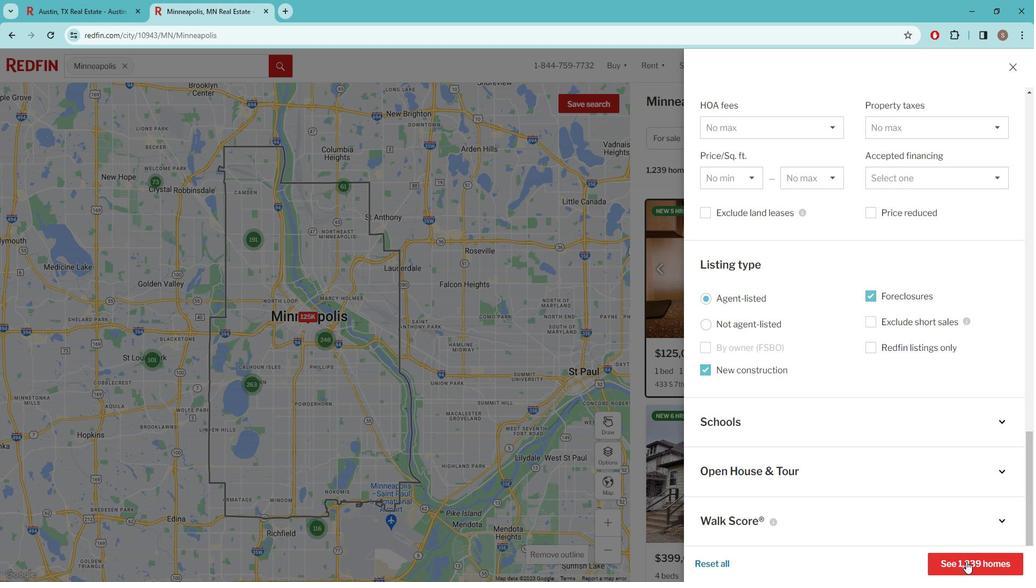 
Action: Mouse pressed left at (958, 545)
Screenshot: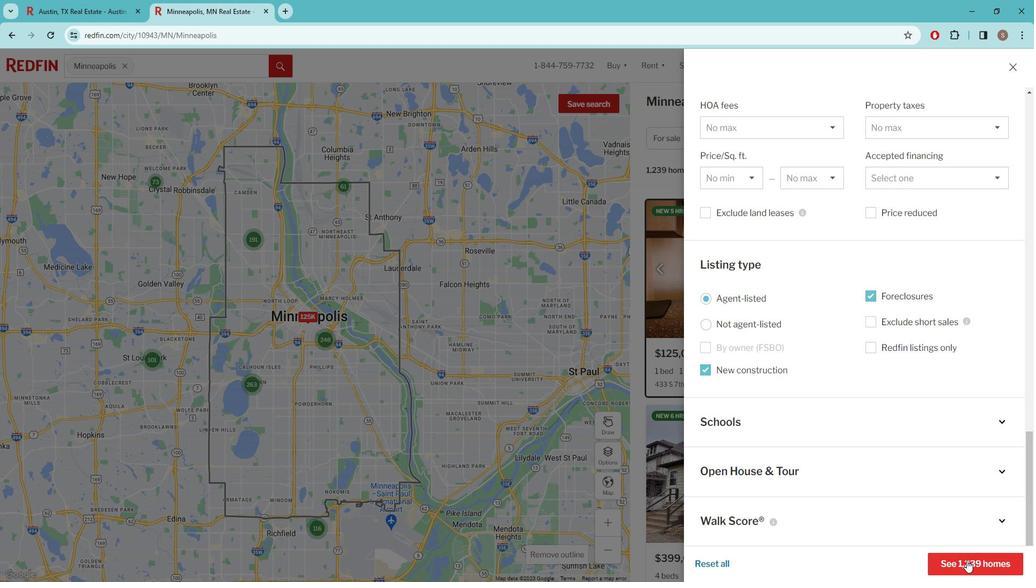 
Action: Mouse moved to (721, 343)
Screenshot: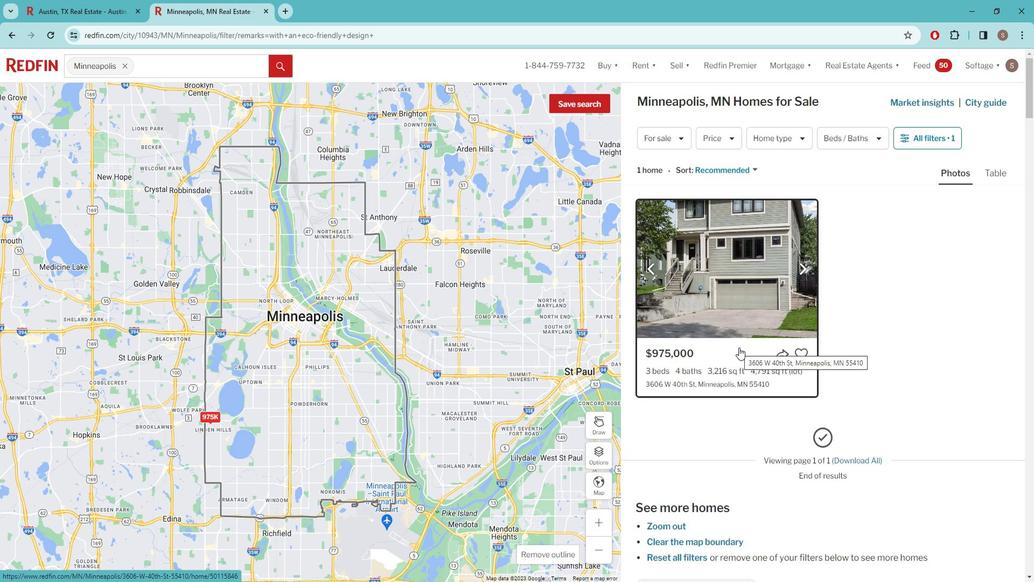 
Action: Mouse pressed left at (721, 343)
Screenshot: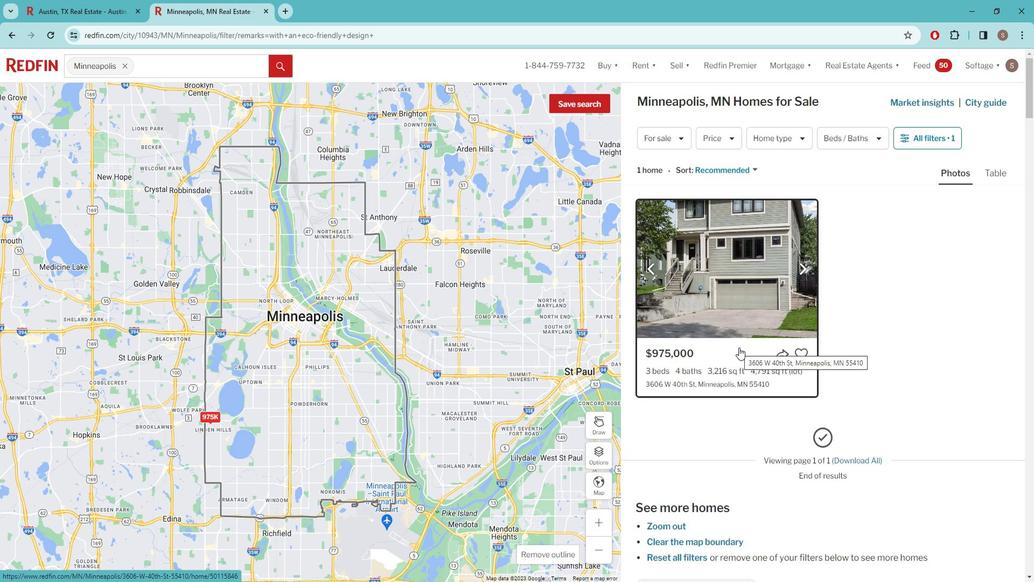 
Action: Mouse moved to (737, 342)
Screenshot: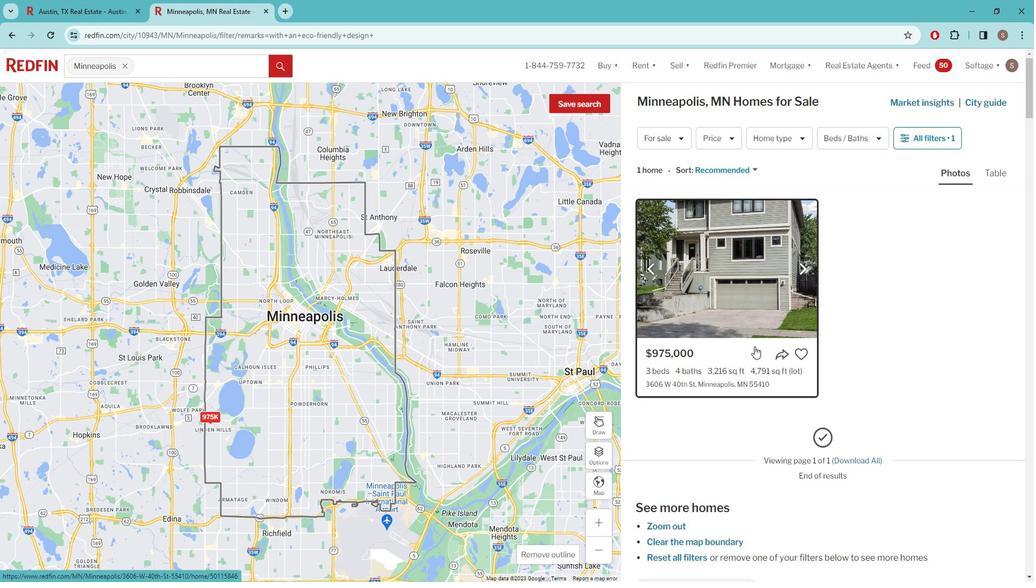 
Action: Mouse pressed left at (737, 342)
Screenshot: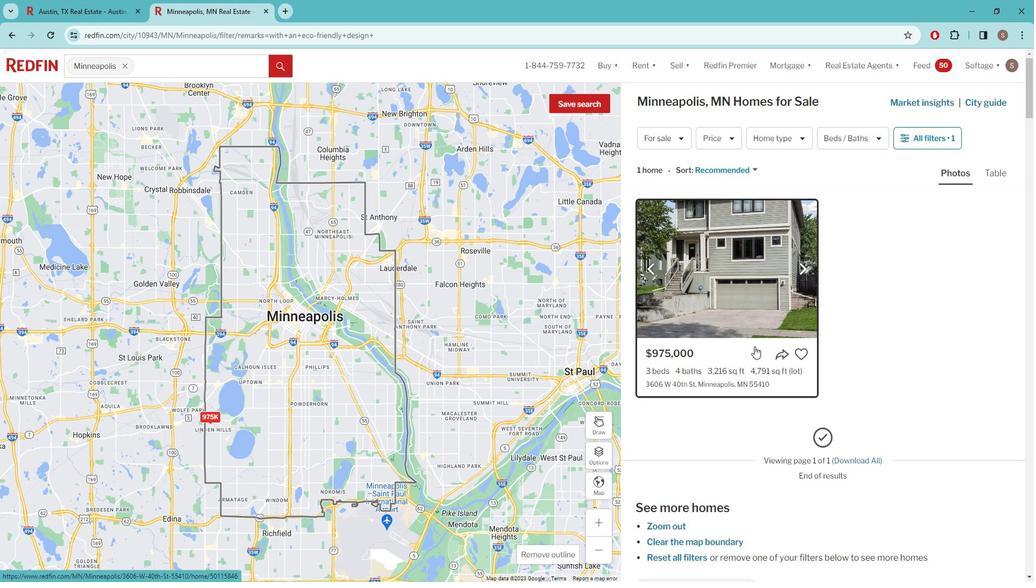 
Action: Mouse moved to (482, 317)
Screenshot: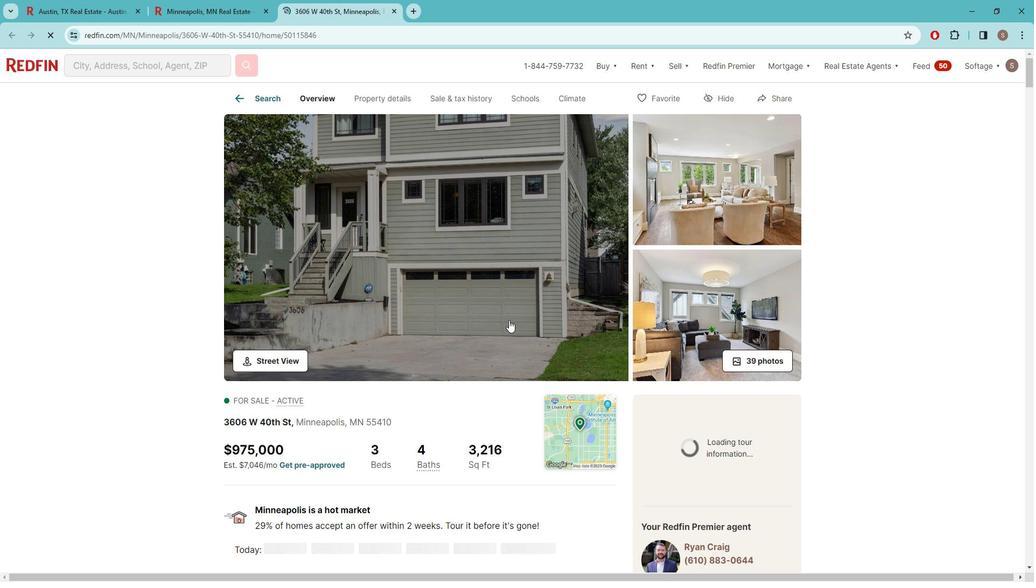 
Action: Mouse scrolled (482, 317) with delta (0, 0)
Screenshot: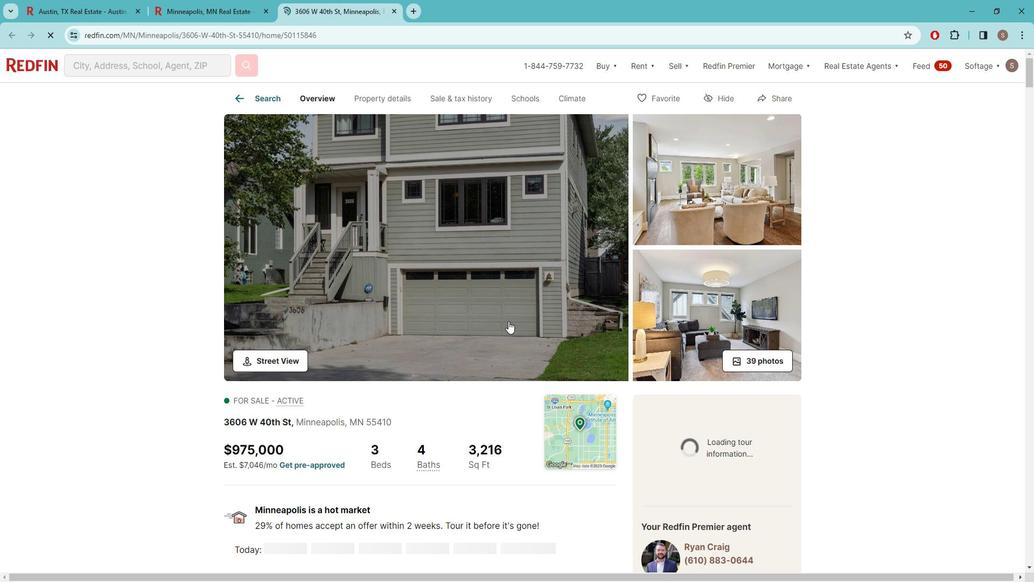 
Action: Mouse moved to (481, 317)
Screenshot: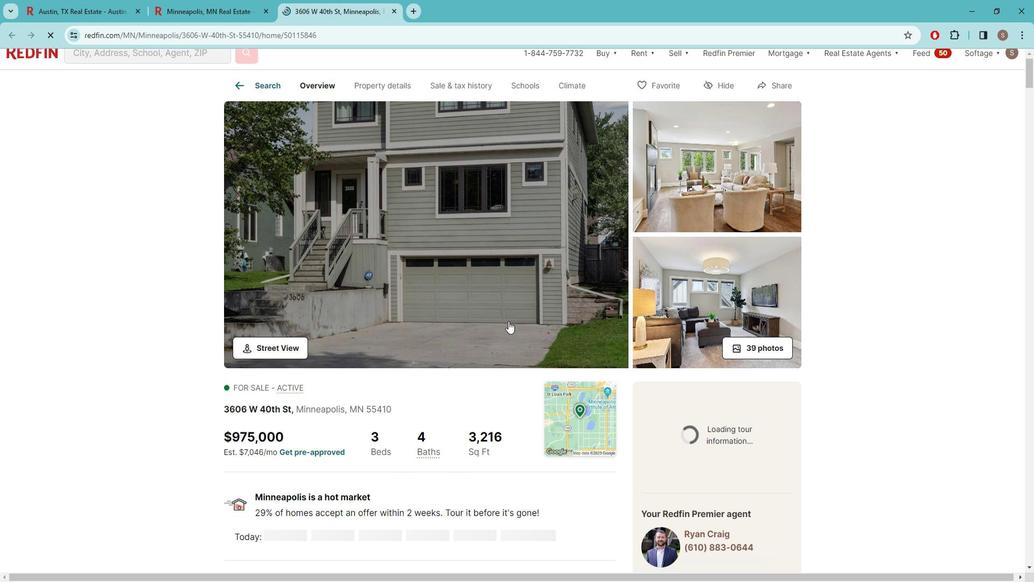 
Action: Mouse scrolled (481, 317) with delta (0, 0)
Screenshot: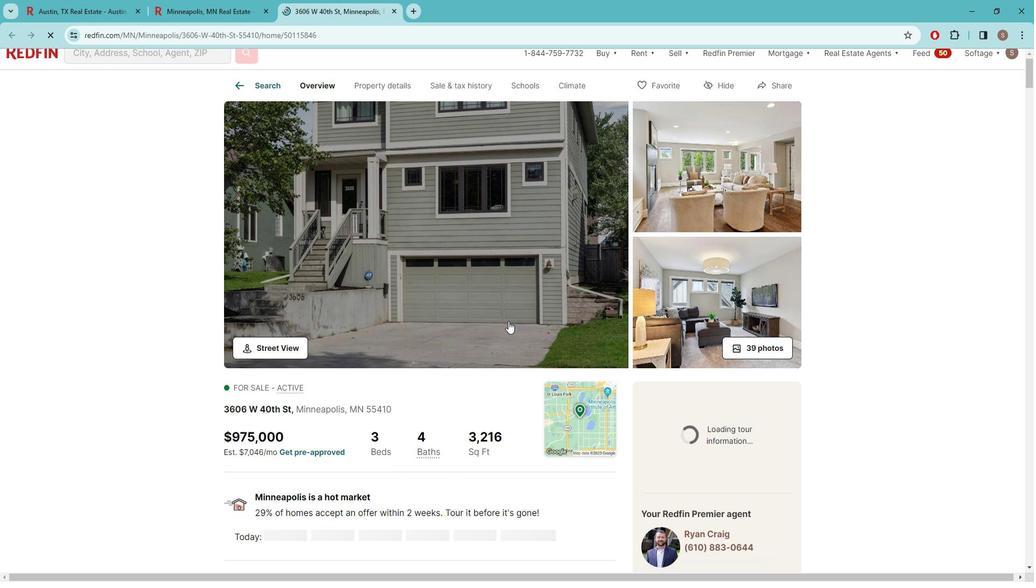 
Action: Mouse moved to (501, 377)
Screenshot: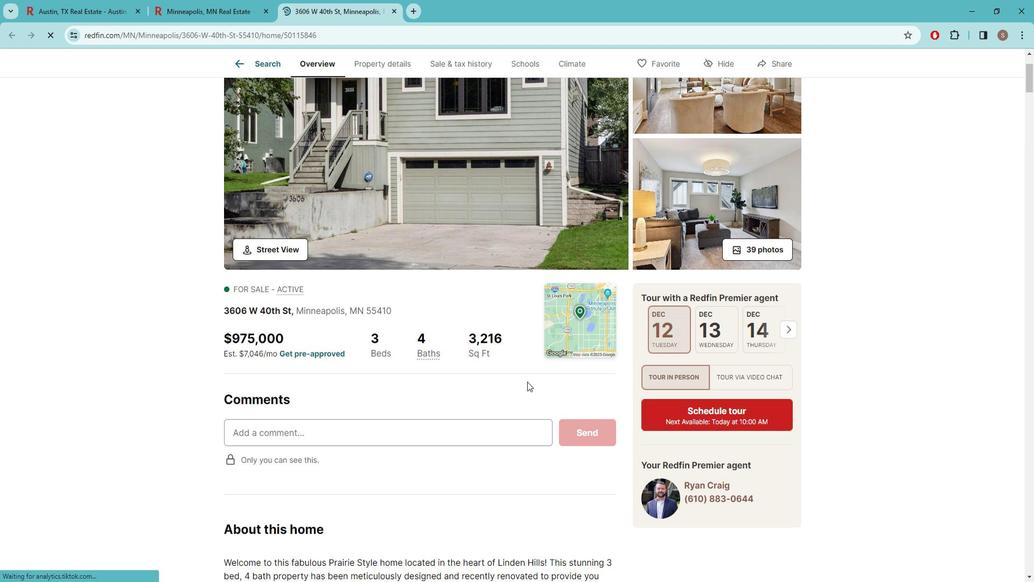 
Action: Mouse scrolled (501, 377) with delta (0, 0)
Screenshot: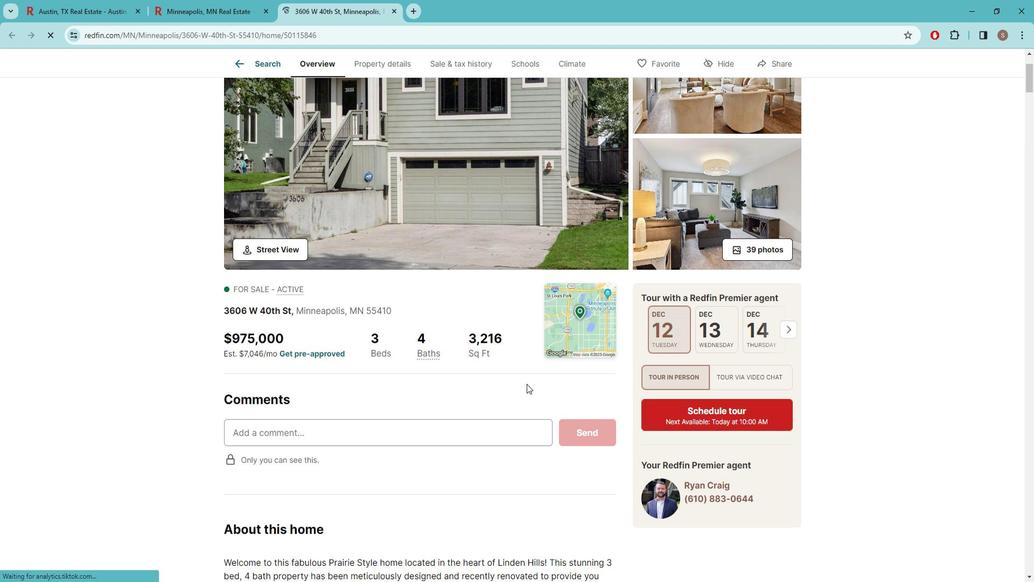 
Action: Mouse scrolled (501, 377) with delta (0, 0)
Screenshot: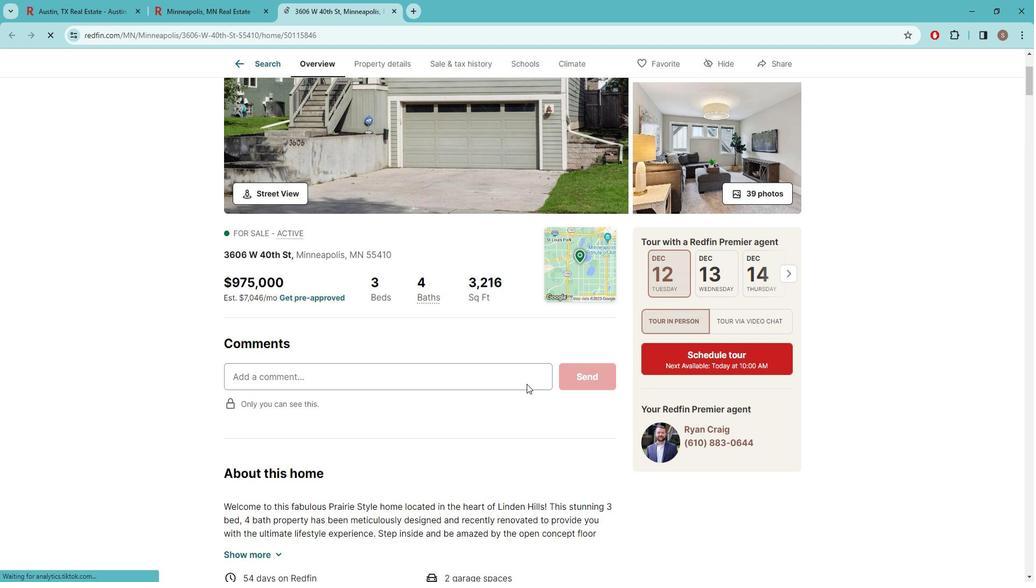 
Action: Mouse scrolled (501, 377) with delta (0, 0)
Screenshot: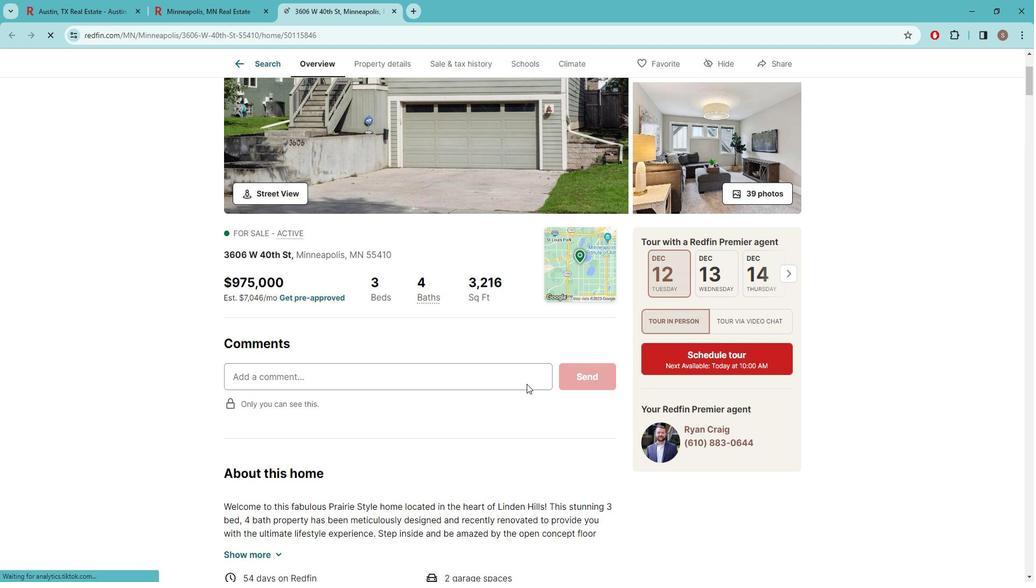 
Action: Mouse scrolled (501, 377) with delta (0, 0)
Screenshot: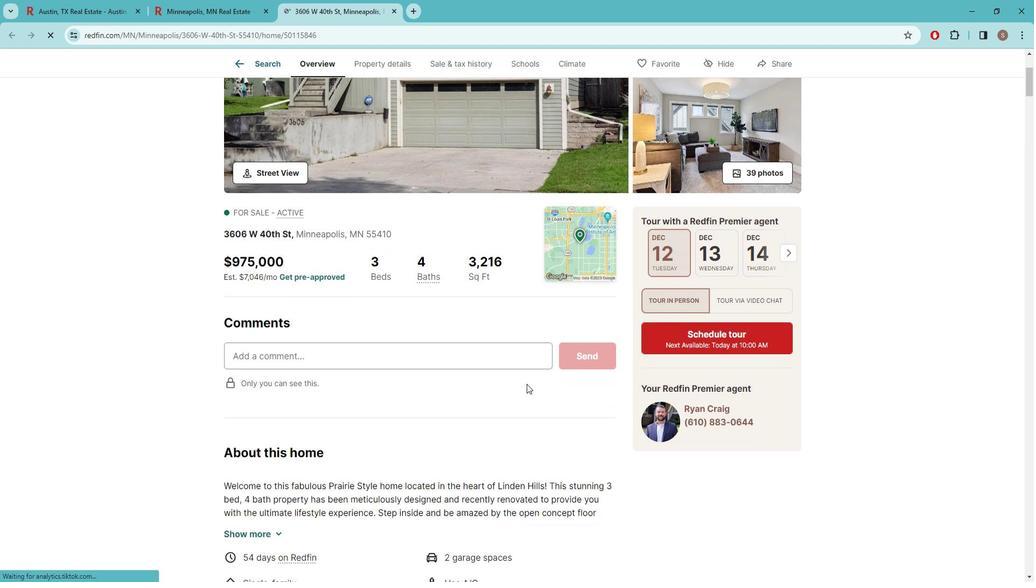 
Action: Mouse scrolled (501, 377) with delta (0, 0)
Screenshot: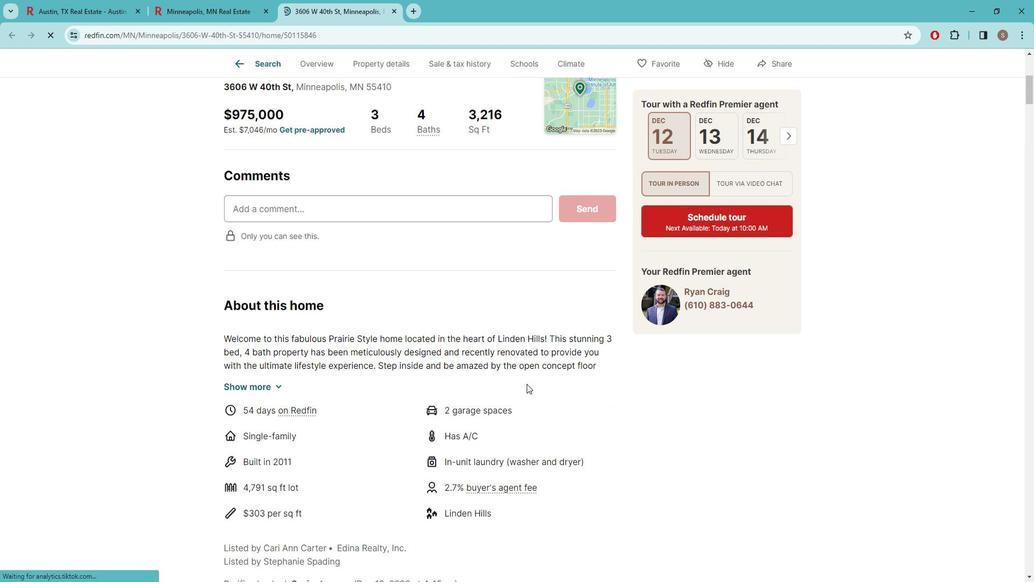 
Action: Mouse moved to (497, 378)
Screenshot: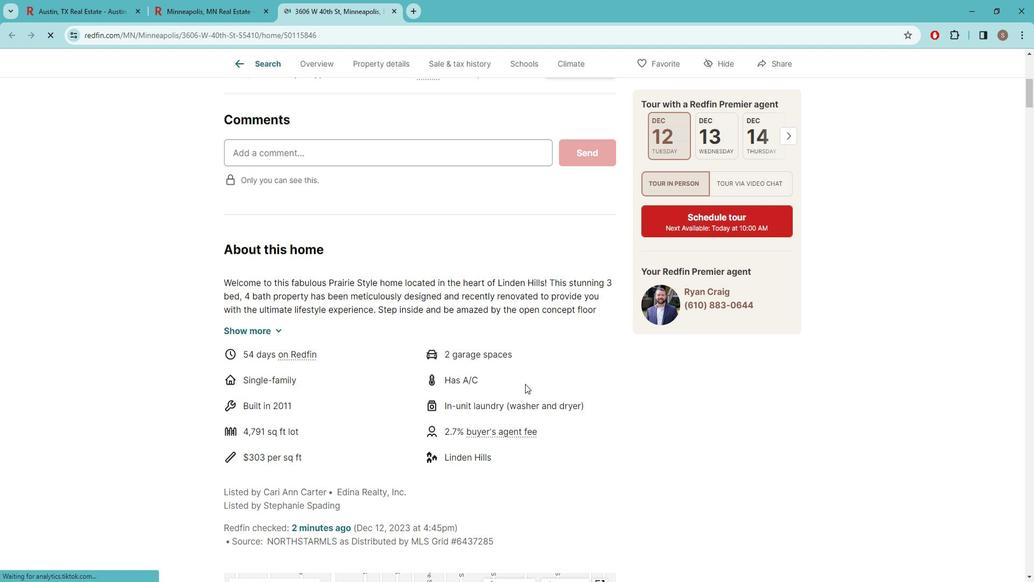 
Action: Mouse scrolled (497, 377) with delta (0, 0)
Screenshot: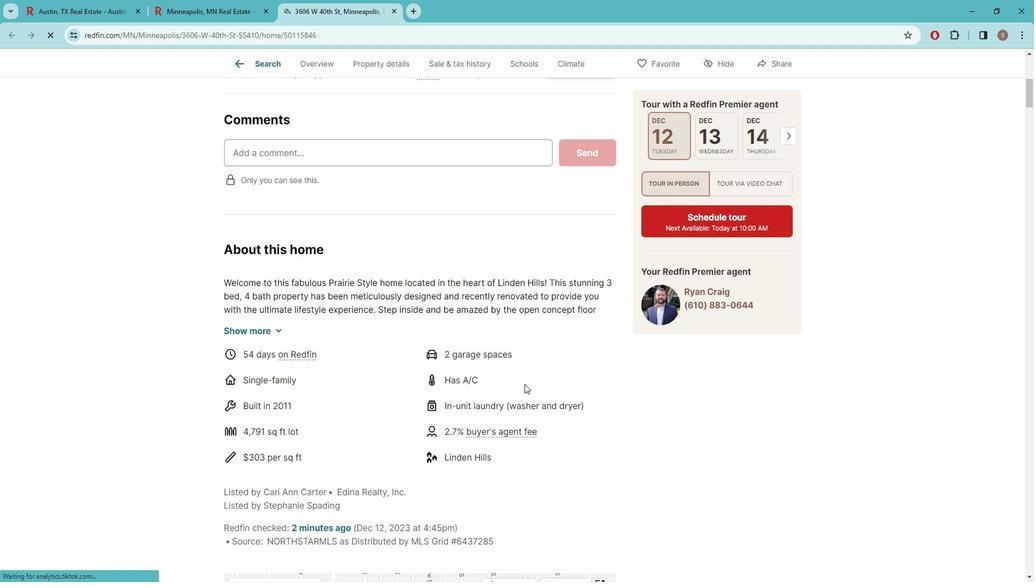 
Action: Mouse scrolled (497, 377) with delta (0, 0)
Screenshot: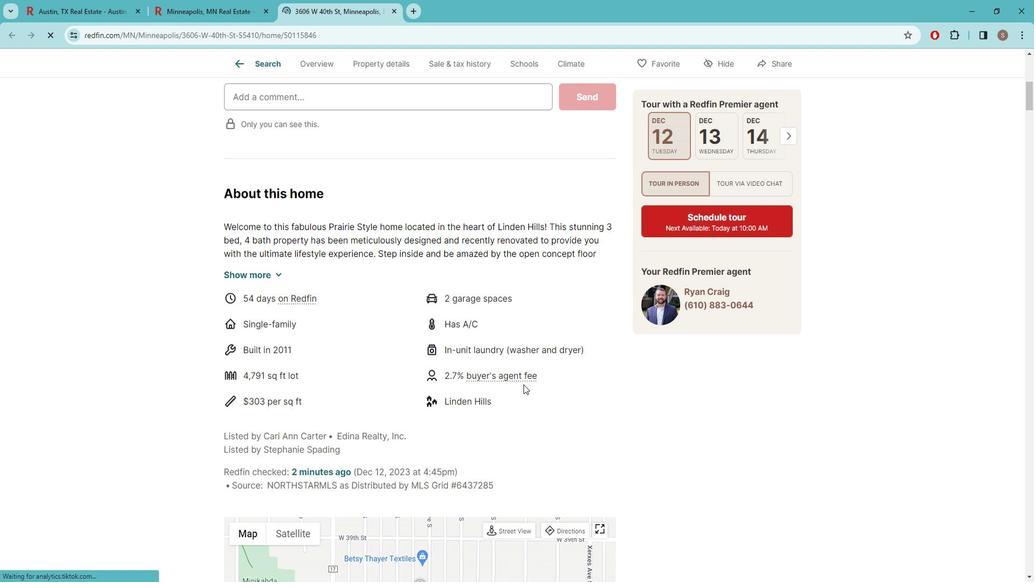 
Action: Mouse scrolled (497, 377) with delta (0, 0)
Screenshot: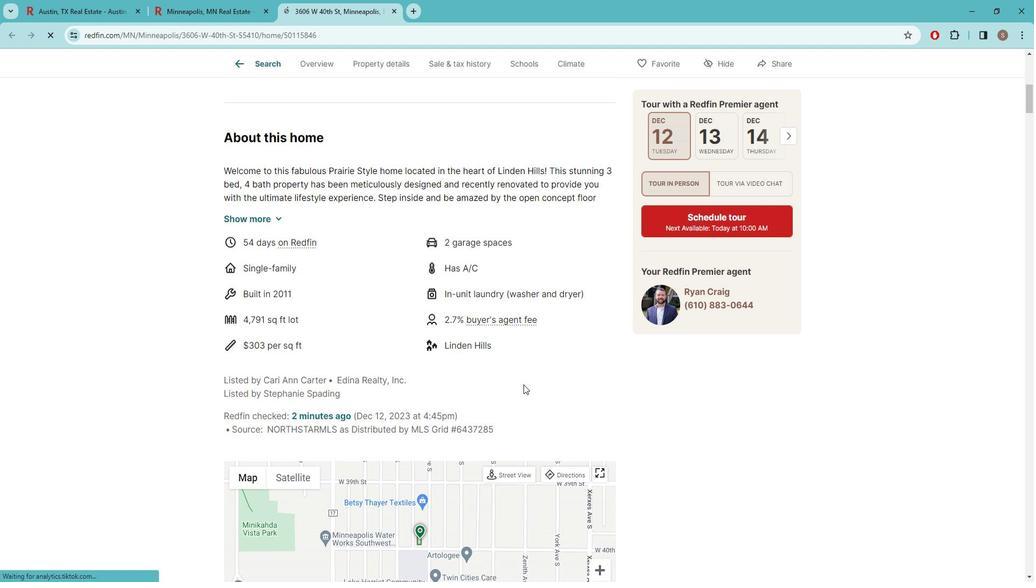 
Action: Mouse scrolled (497, 377) with delta (0, 0)
Screenshot: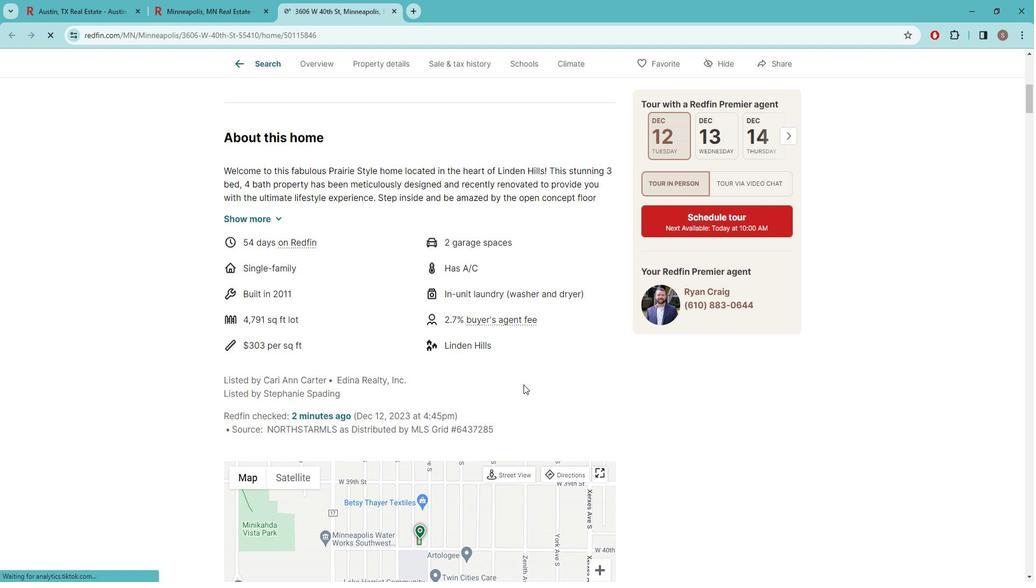 
Action: Mouse scrolled (497, 377) with delta (0, 0)
Screenshot: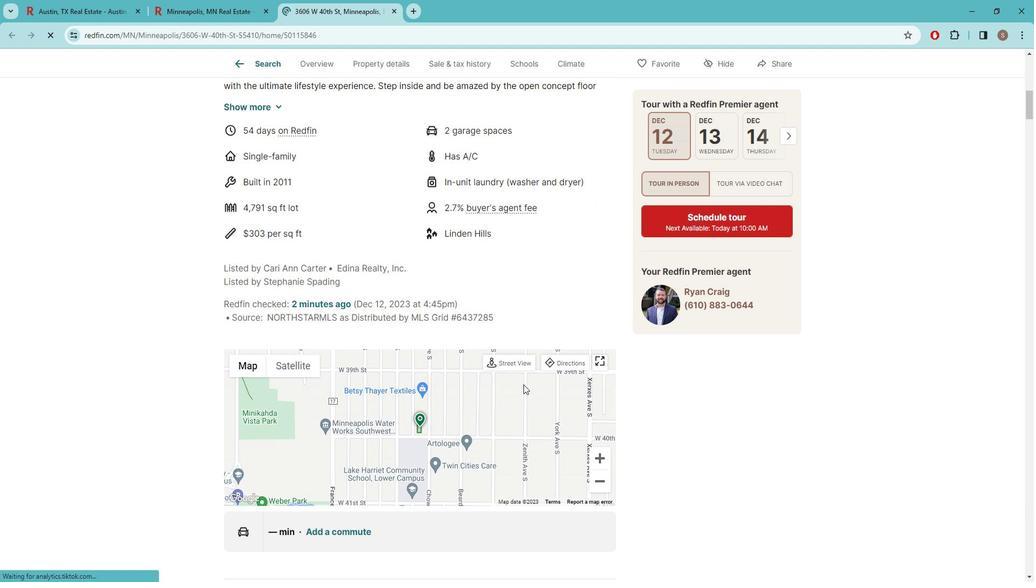
Action: Mouse scrolled (497, 377) with delta (0, 0)
Screenshot: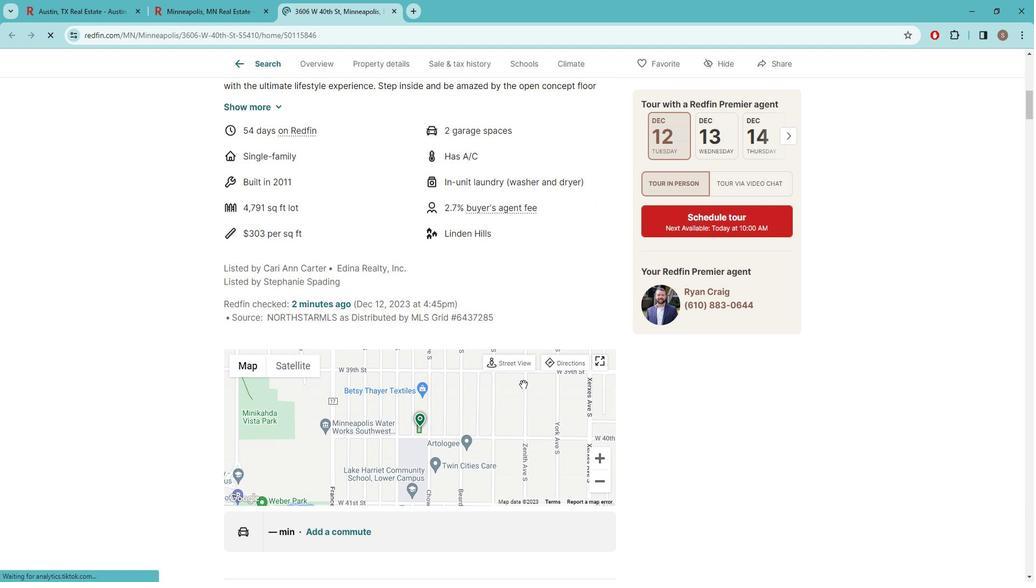 
Action: Mouse scrolled (497, 377) with delta (0, 0)
Screenshot: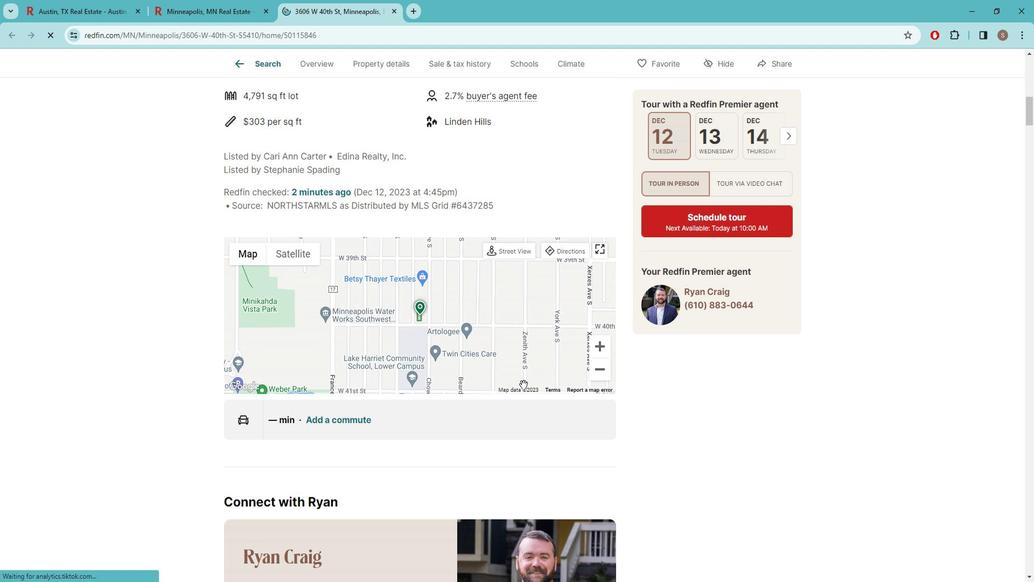 
Action: Mouse scrolled (497, 377) with delta (0, 0)
Screenshot: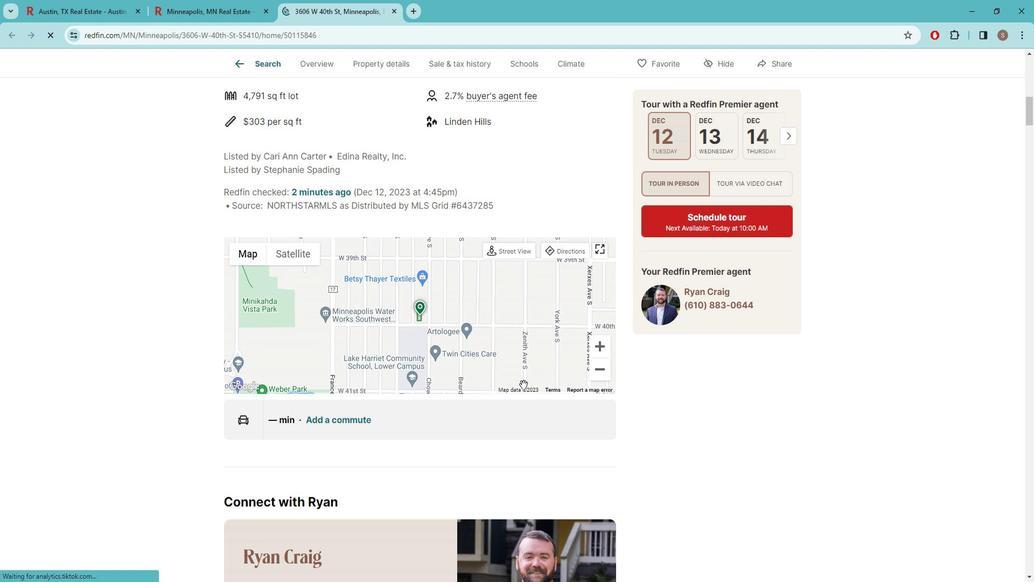 
Action: Mouse scrolled (497, 377) with delta (0, 0)
Screenshot: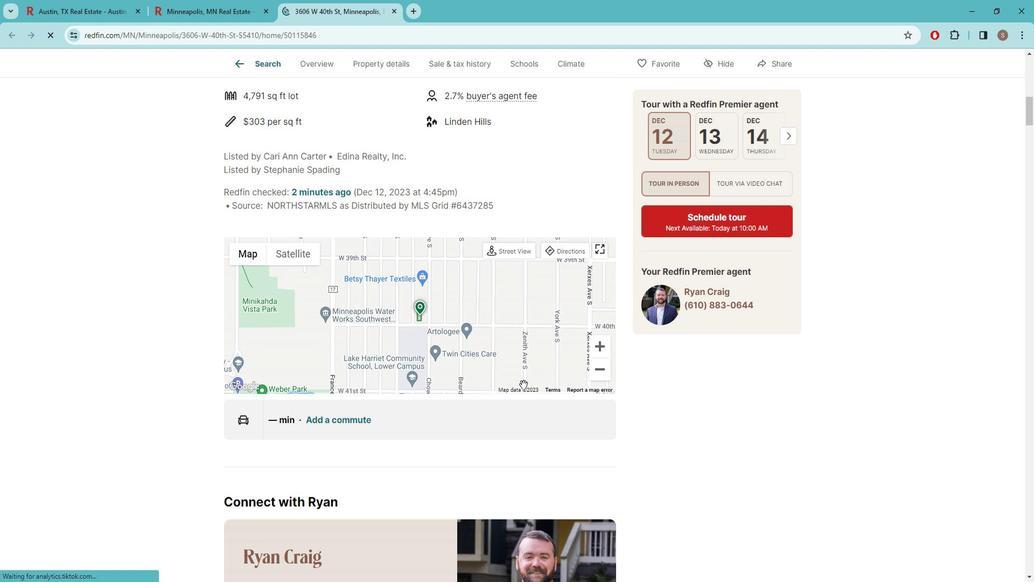 
Action: Mouse scrolled (497, 377) with delta (0, 0)
Screenshot: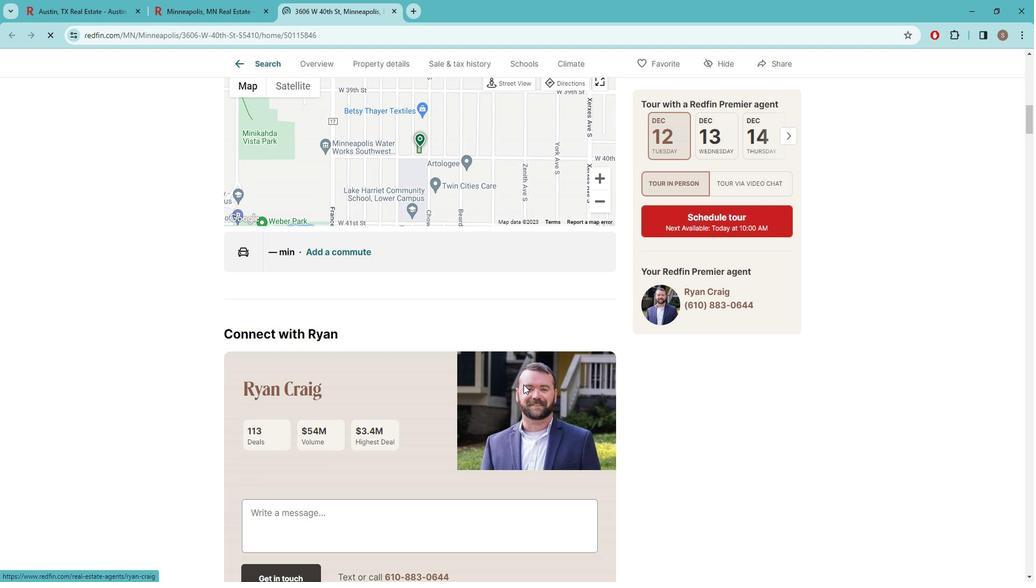 
Action: Mouse scrolled (497, 377) with delta (0, 0)
Screenshot: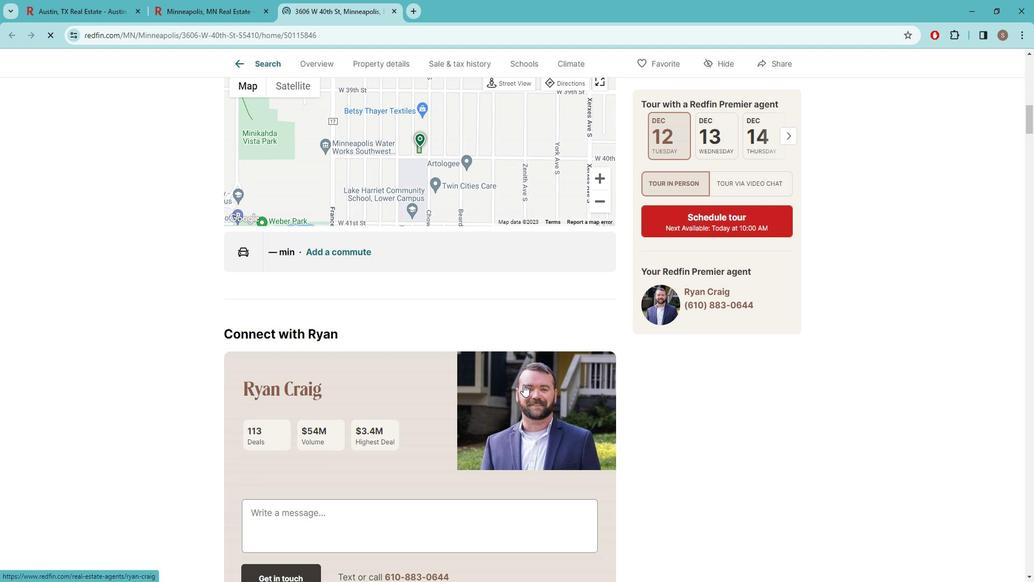 
Action: Mouse scrolled (497, 378) with delta (0, 0)
Screenshot: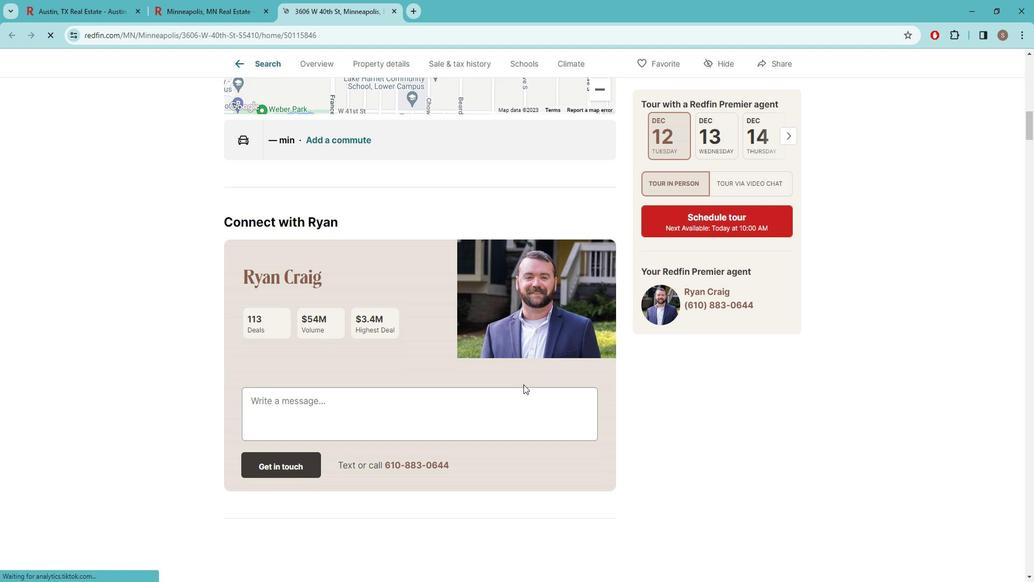 
Action: Mouse scrolled (497, 378) with delta (0, 0)
Screenshot: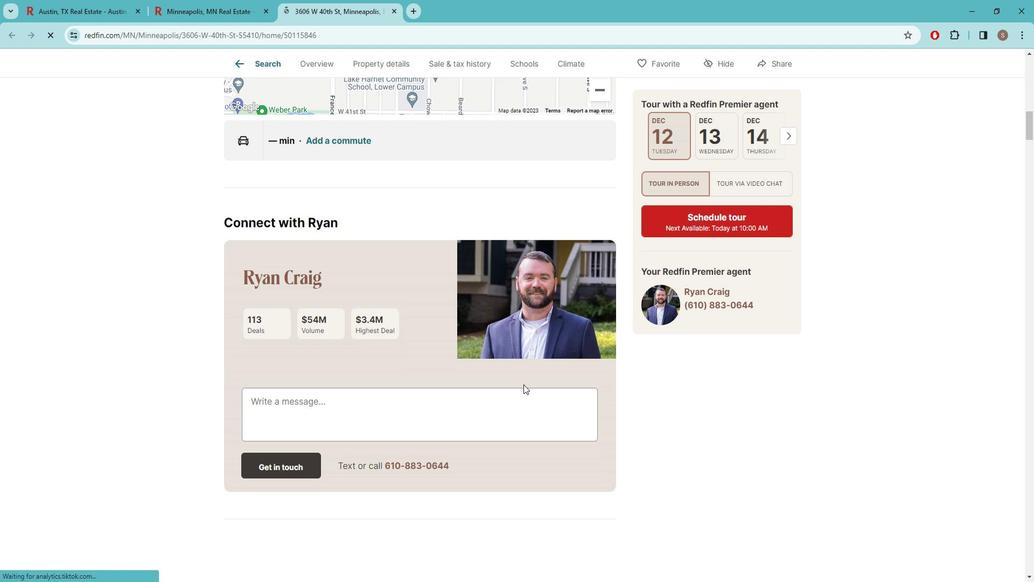 
Action: Mouse scrolled (497, 378) with delta (0, 0)
Screenshot: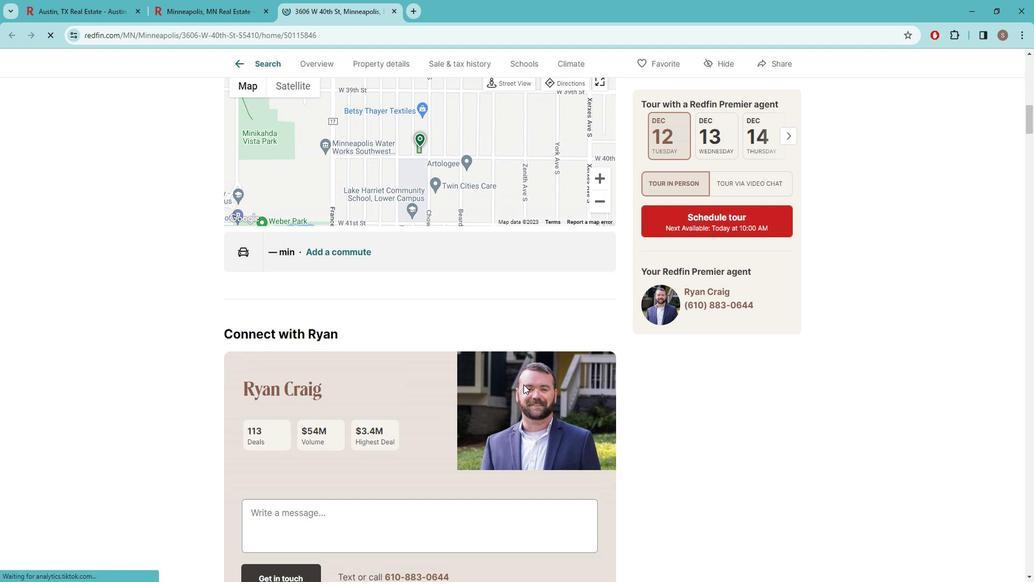 
Action: Mouse scrolled (497, 378) with delta (0, 0)
Screenshot: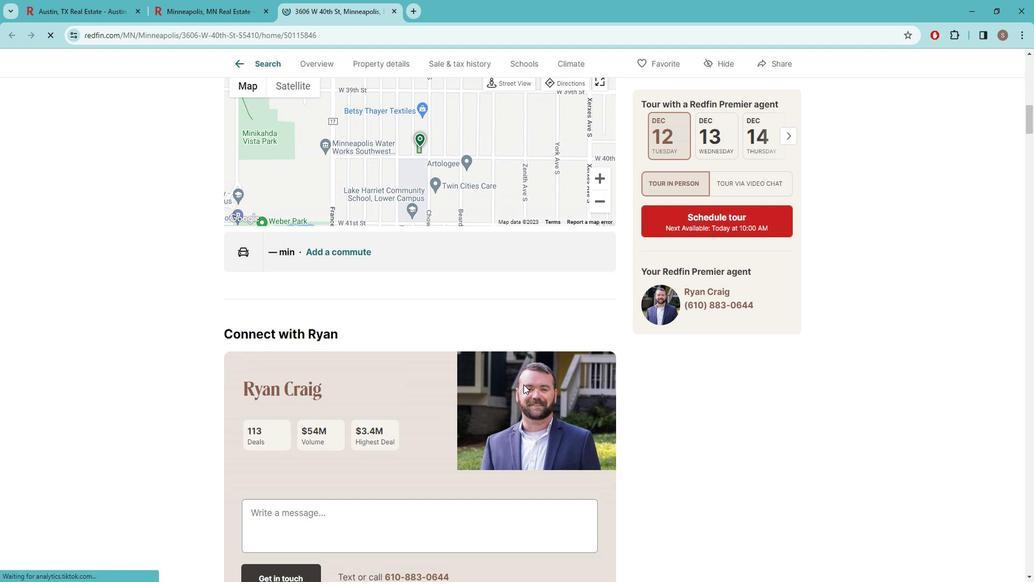 
Action: Mouse scrolled (497, 378) with delta (0, 0)
Screenshot: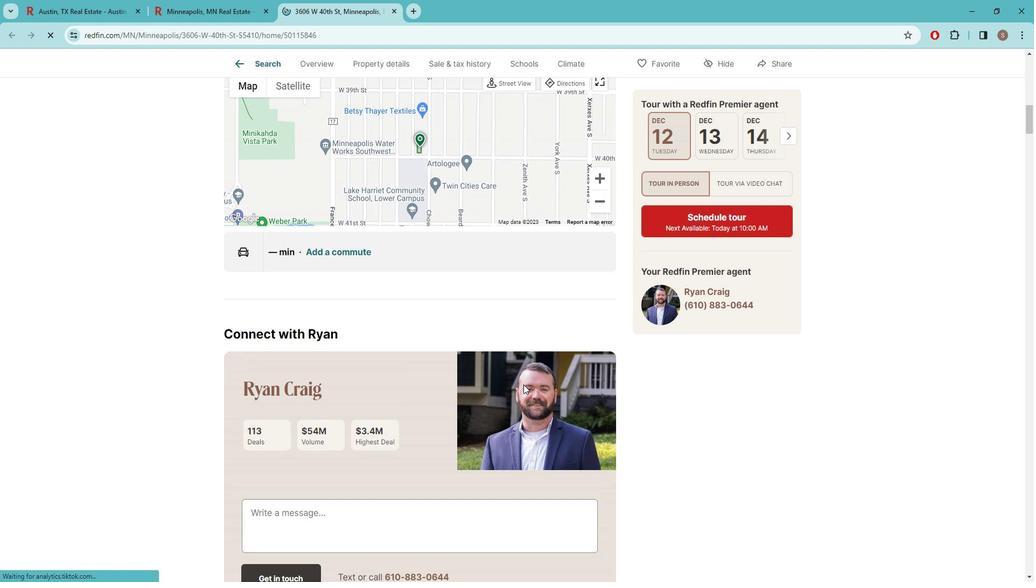
Action: Mouse scrolled (497, 378) with delta (0, 0)
Screenshot: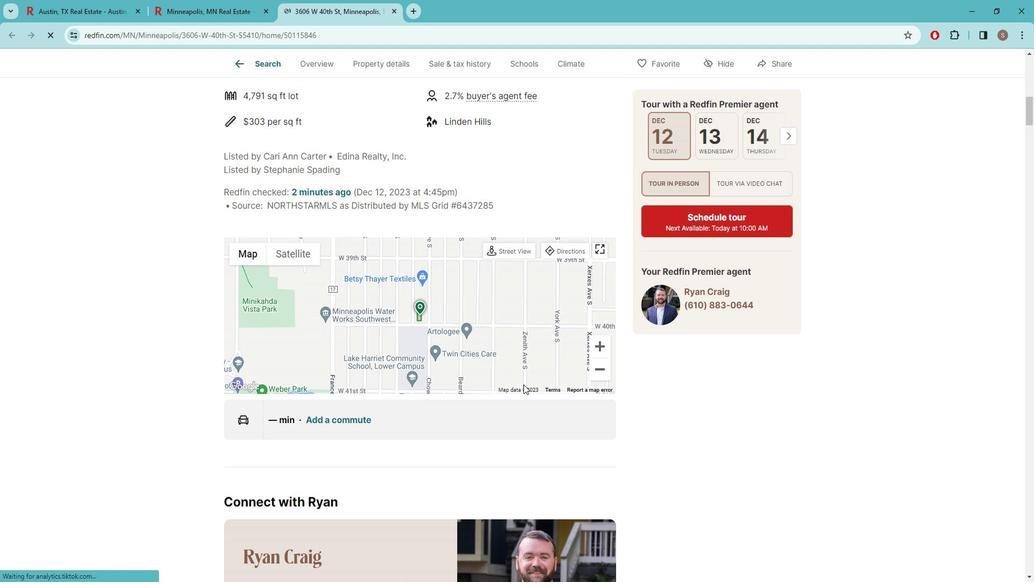 
Action: Mouse moved to (675, 287)
Screenshot: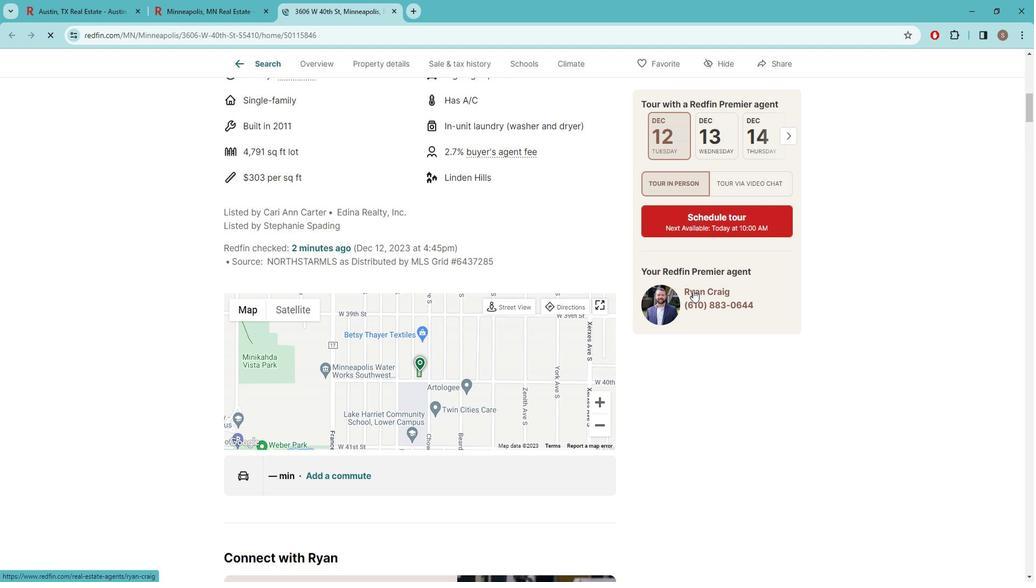 
Action: Mouse pressed left at (675, 287)
Screenshot: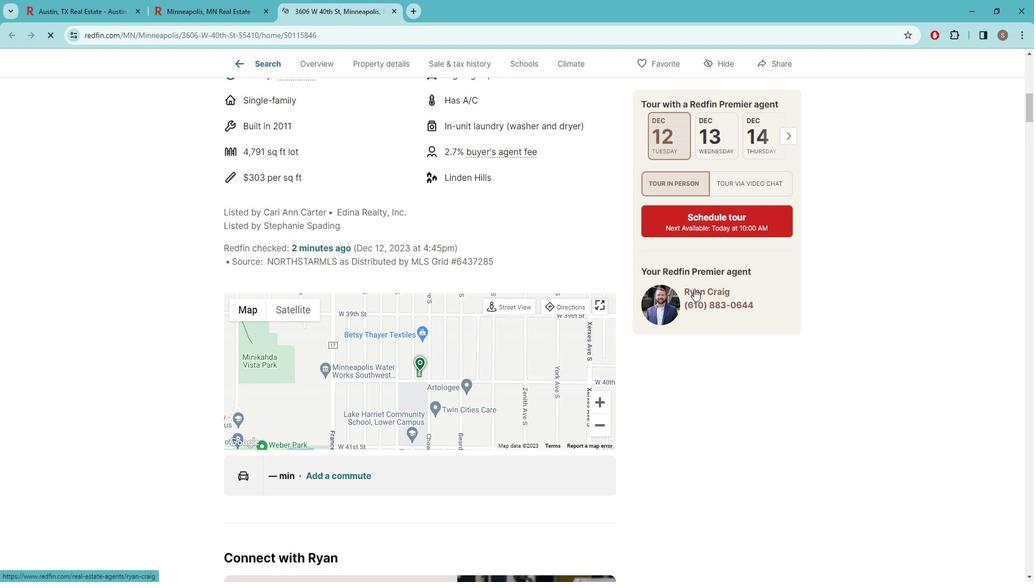 
Action: Mouse moved to (720, 325)
Screenshot: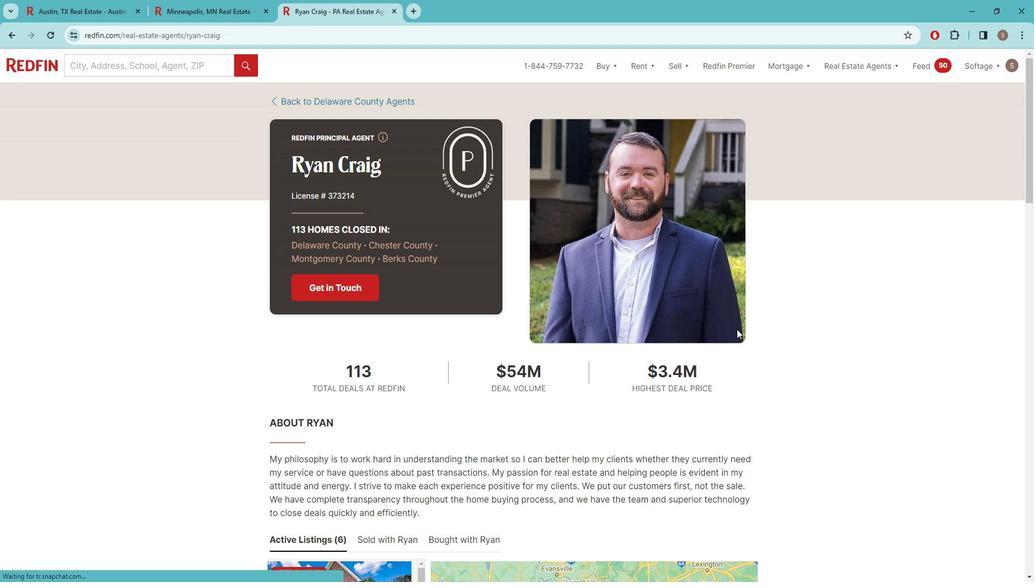 
Action: Mouse scrolled (720, 324) with delta (0, 0)
Screenshot: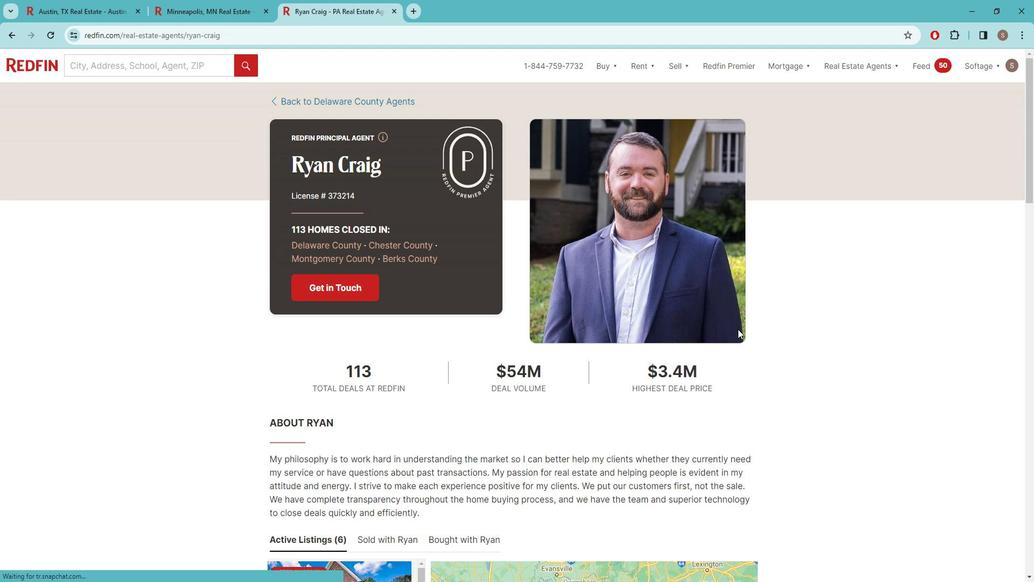 
Action: Mouse scrolled (720, 324) with delta (0, 0)
Screenshot: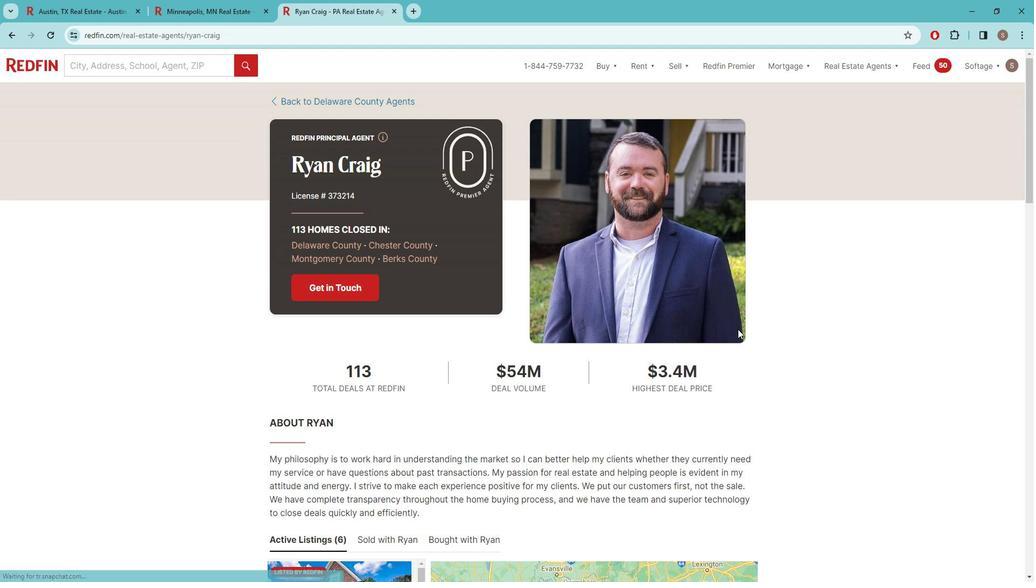 
Action: Mouse moved to (720, 325)
Screenshot: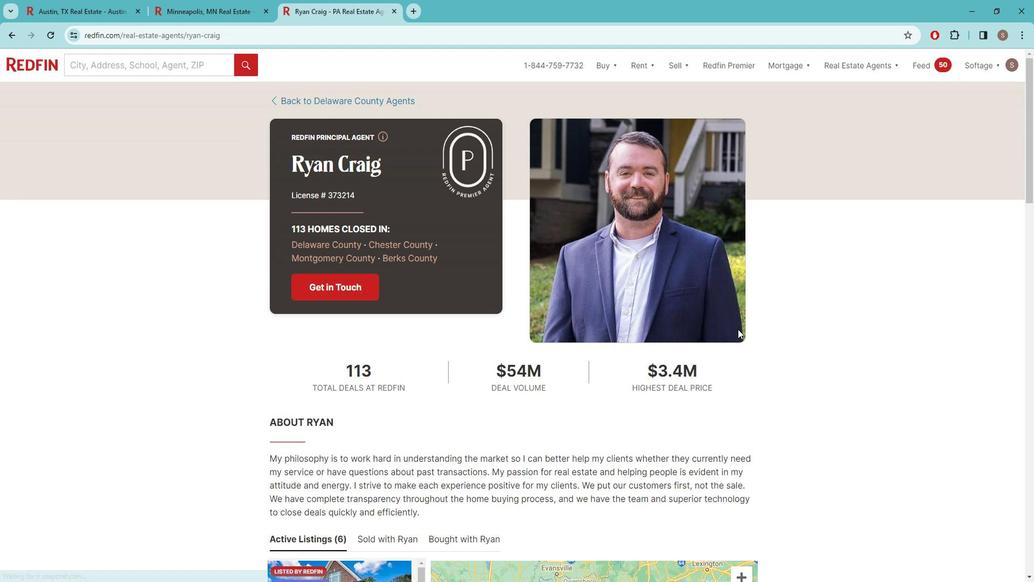 
Action: Mouse scrolled (720, 326) with delta (0, 0)
Screenshot: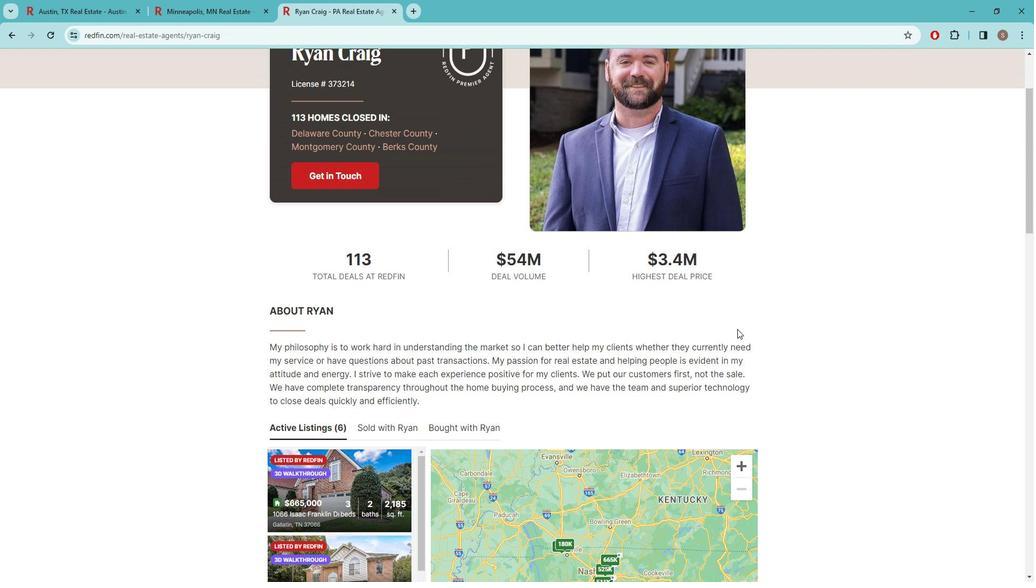 
Action: Mouse scrolled (720, 326) with delta (0, 0)
Screenshot: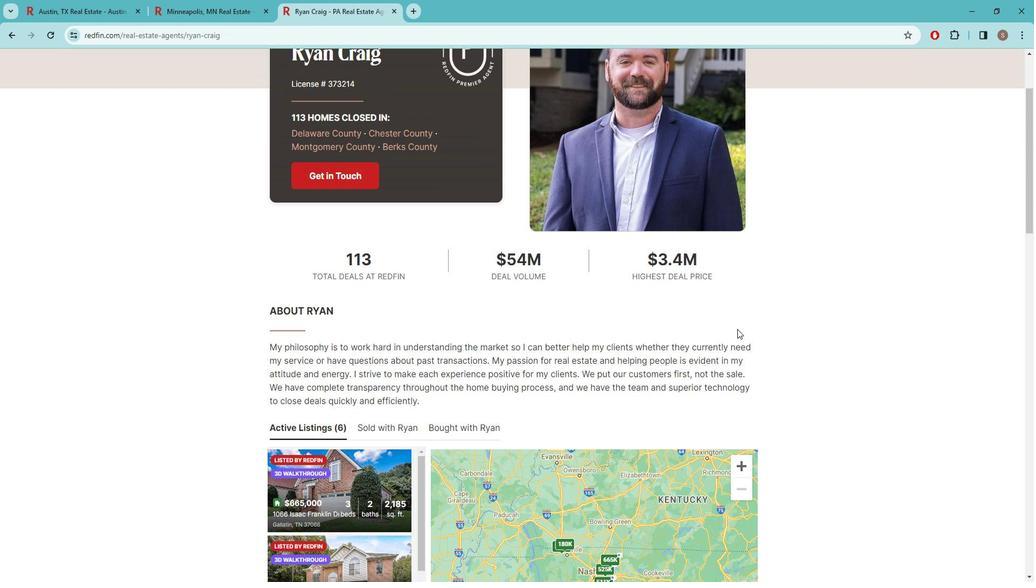 
Action: Mouse scrolled (720, 326) with delta (0, 0)
Screenshot: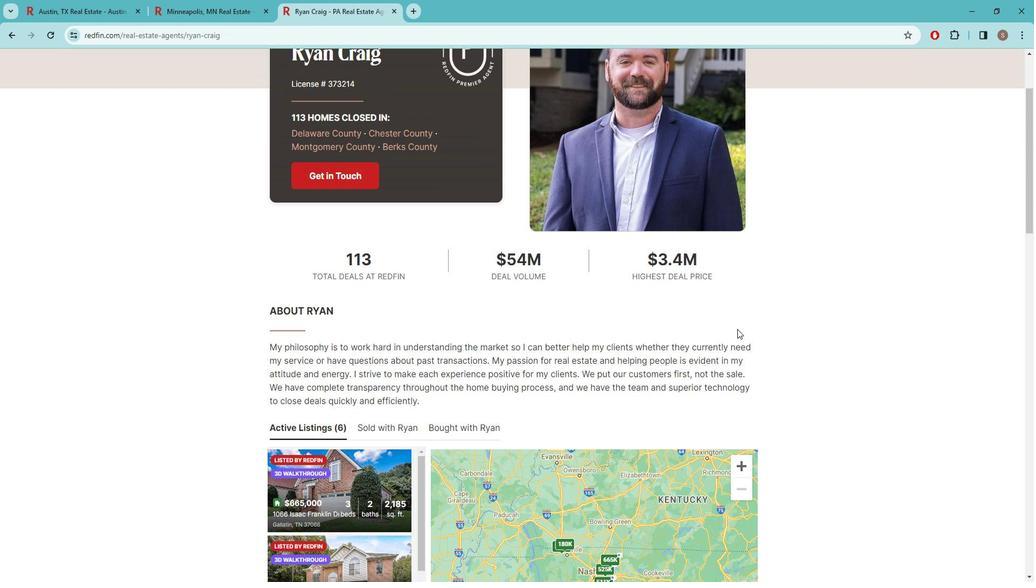 
Action: Mouse scrolled (720, 326) with delta (0, 0)
Screenshot: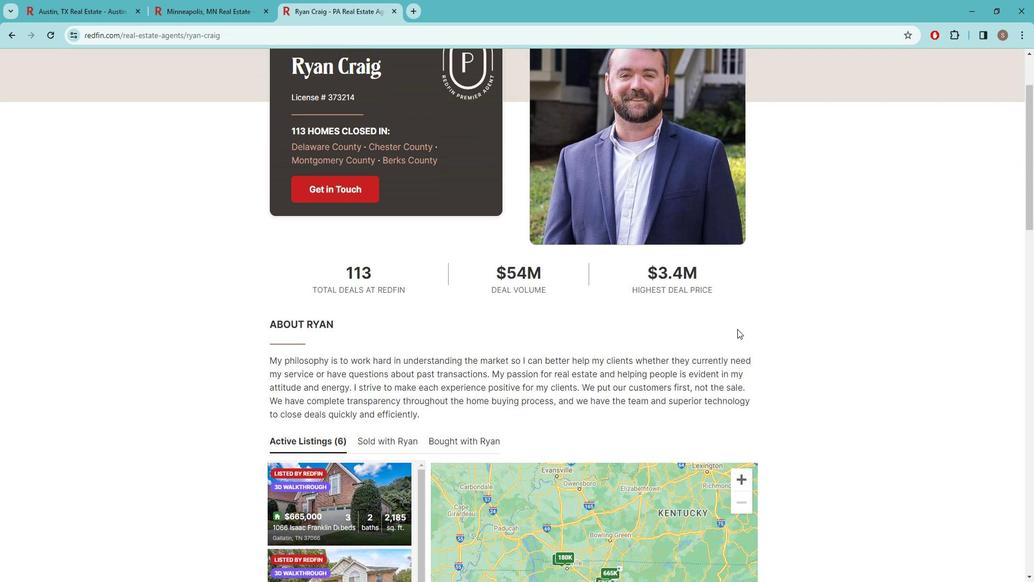 
